 Task: Find connections with filter location Salta with filter topic #Socialmediaadvertisingwith filter profile language German with filter current company FIS with filter school HKBK College of Engineering with filter industry Plastics and Rubber Product Manufacturing with filter service category Strategic Planning with filter keywords title Professor
Action: Mouse moved to (598, 124)
Screenshot: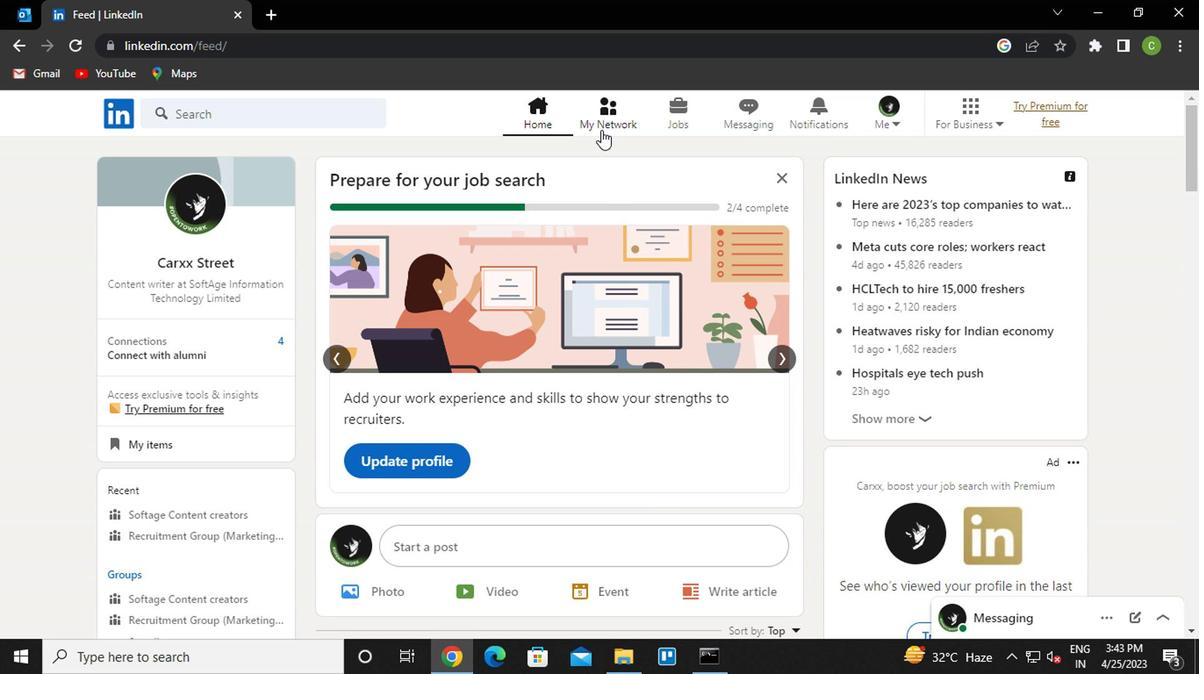 
Action: Mouse pressed left at (598, 124)
Screenshot: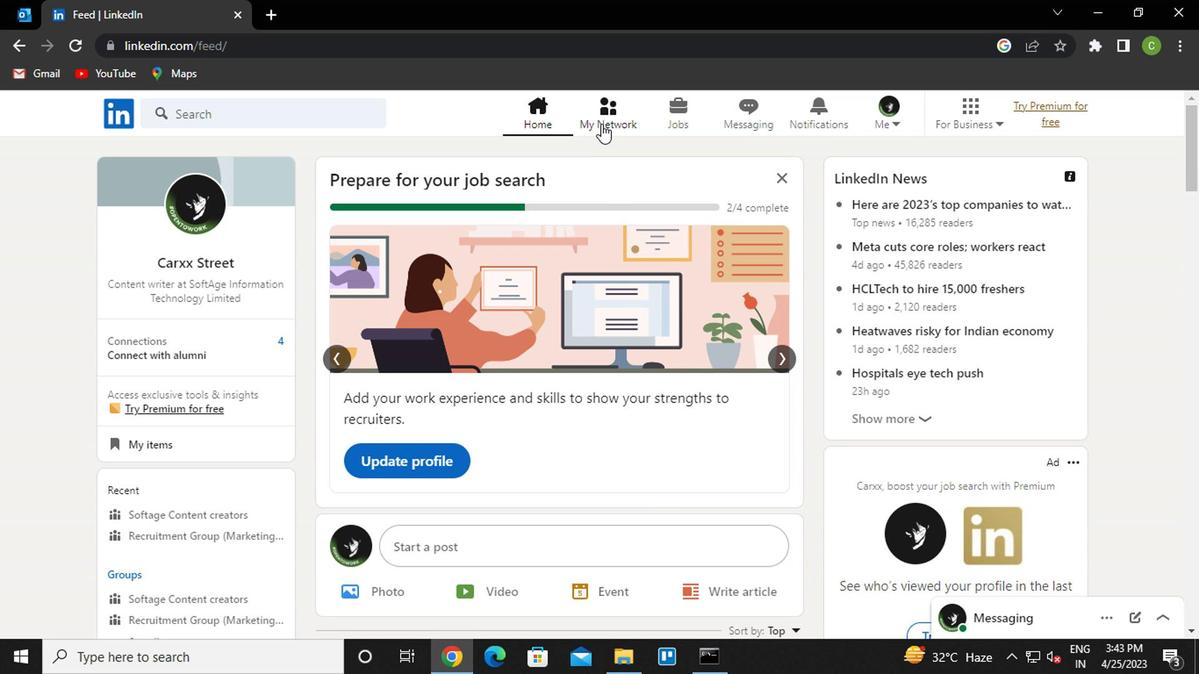 
Action: Mouse moved to (614, 113)
Screenshot: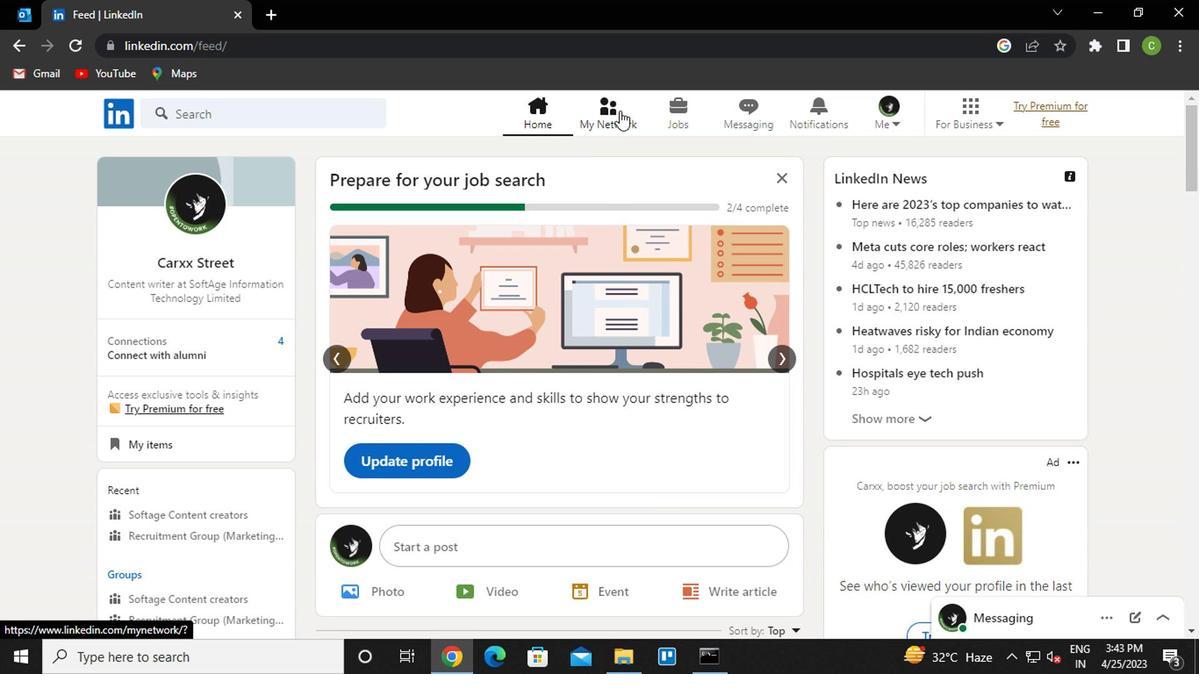 
Action: Mouse pressed left at (614, 113)
Screenshot: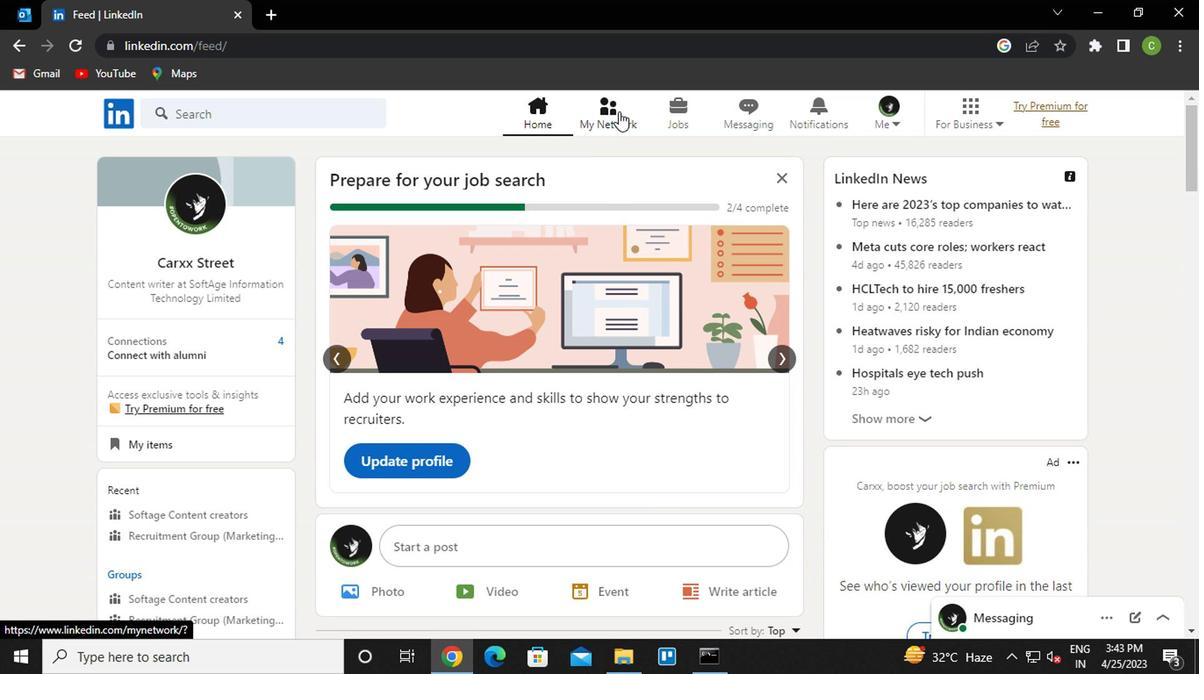 
Action: Mouse moved to (284, 224)
Screenshot: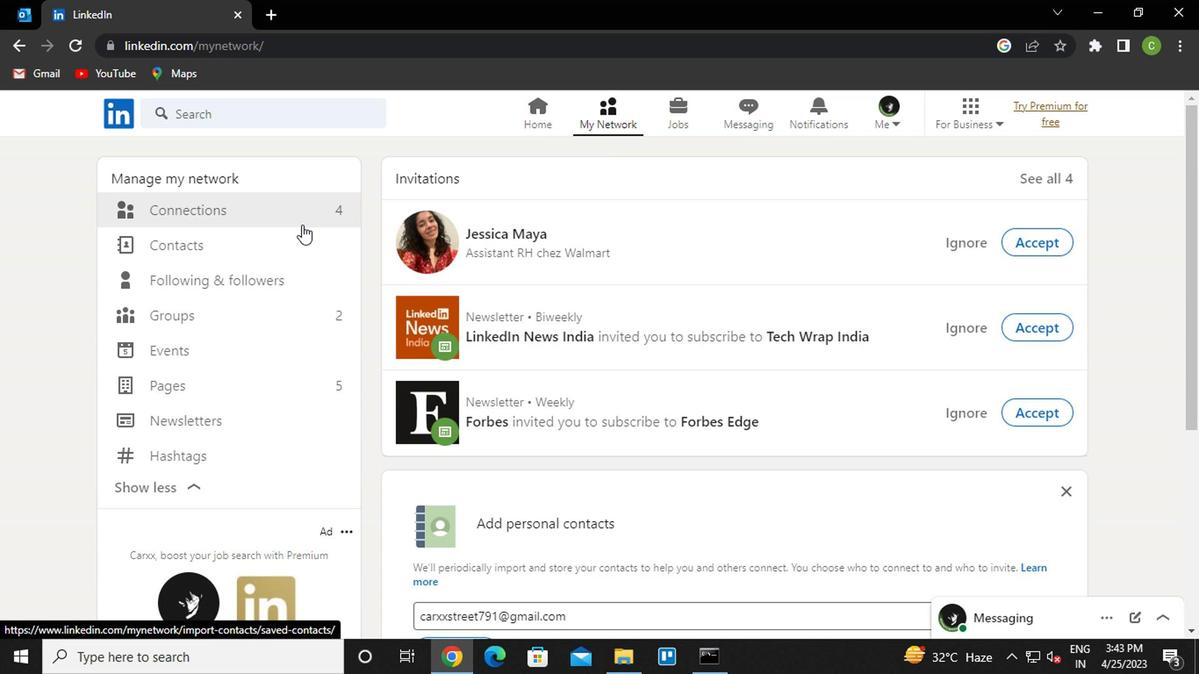 
Action: Mouse pressed left at (284, 224)
Screenshot: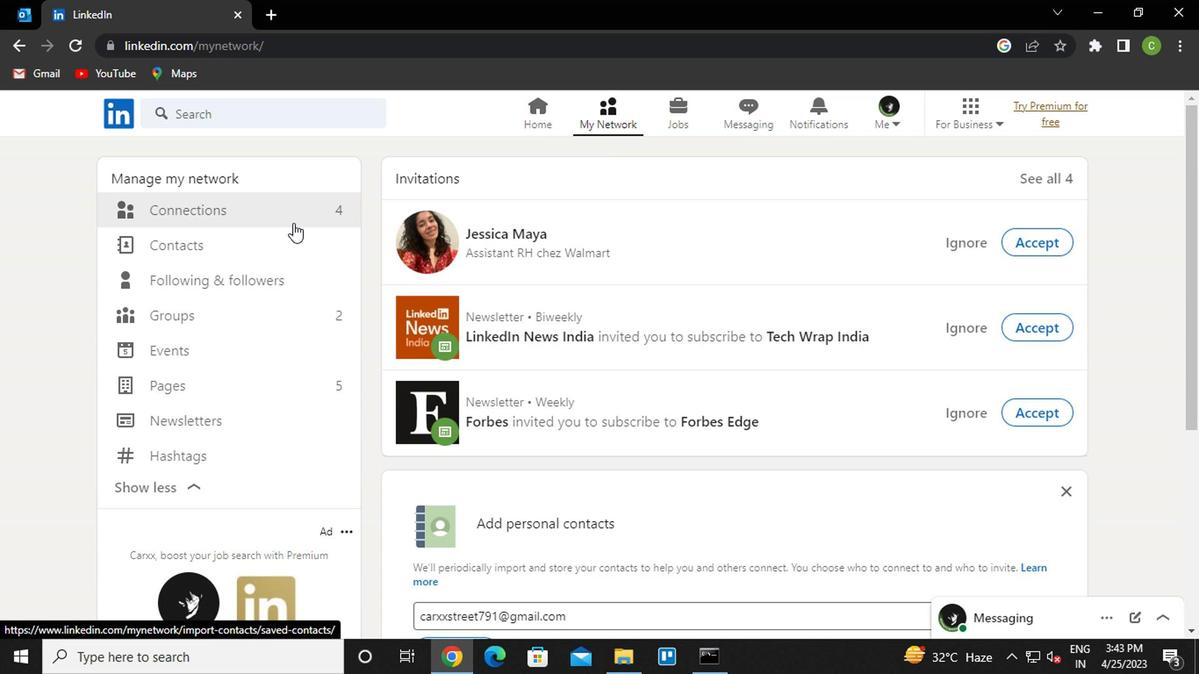 
Action: Mouse moved to (244, 209)
Screenshot: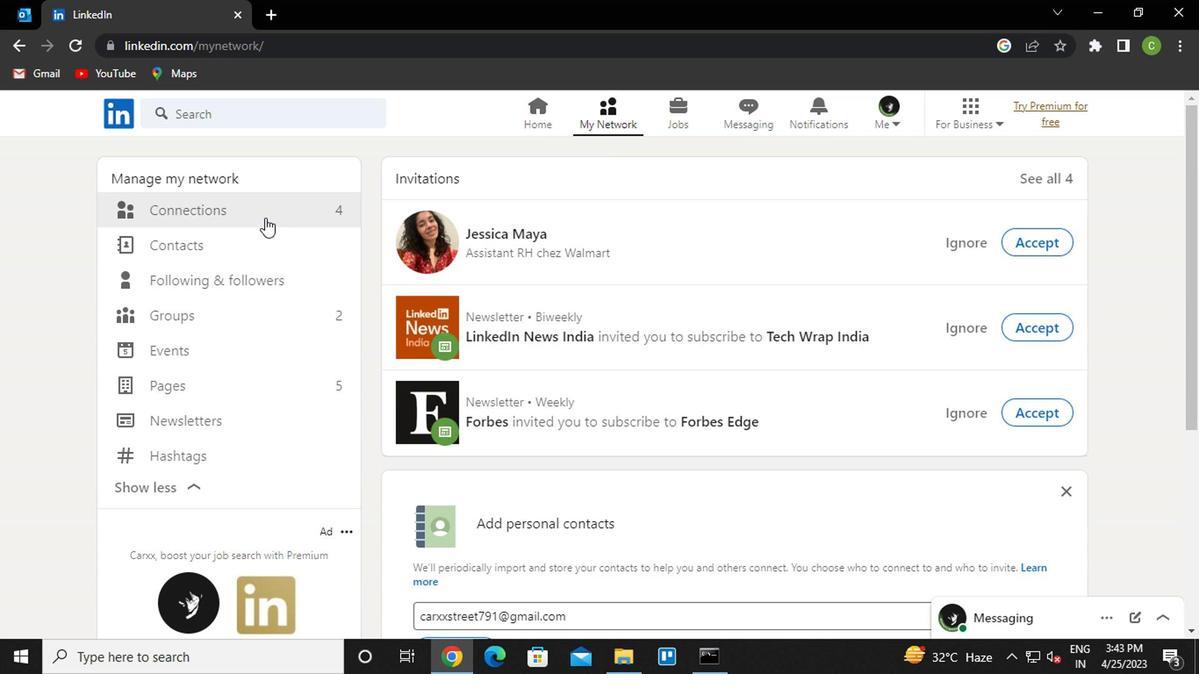
Action: Mouse pressed left at (244, 209)
Screenshot: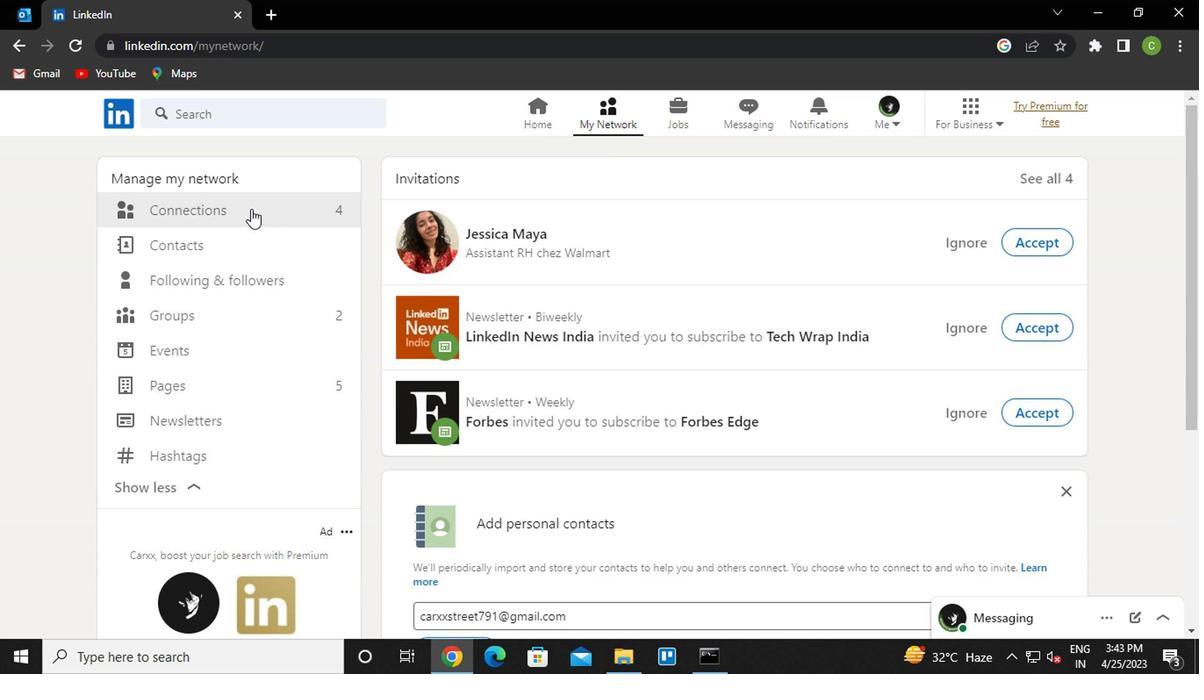 
Action: Mouse moved to (749, 210)
Screenshot: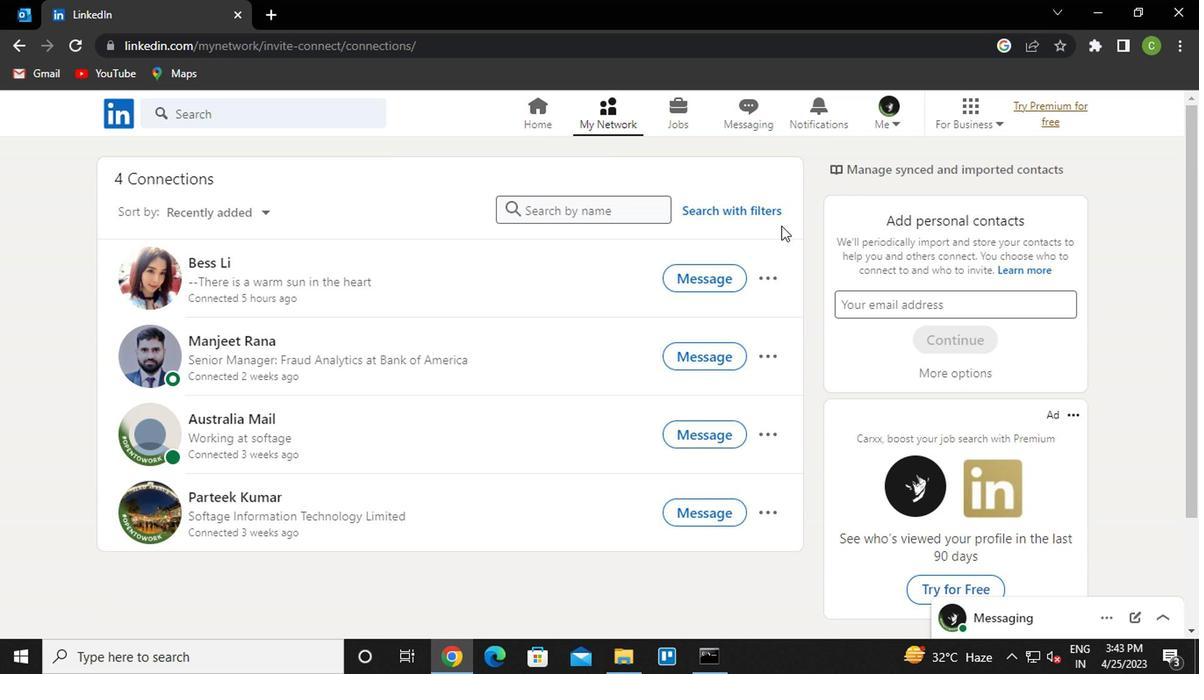 
Action: Mouse pressed left at (749, 210)
Screenshot: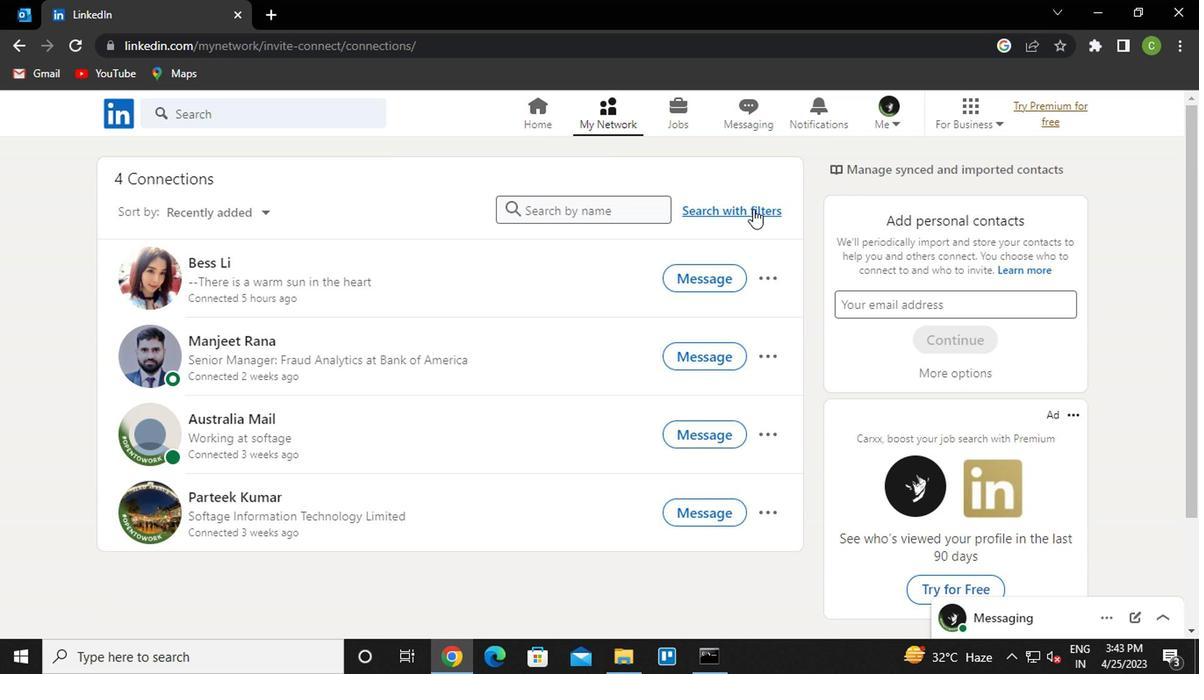 
Action: Mouse moved to (584, 163)
Screenshot: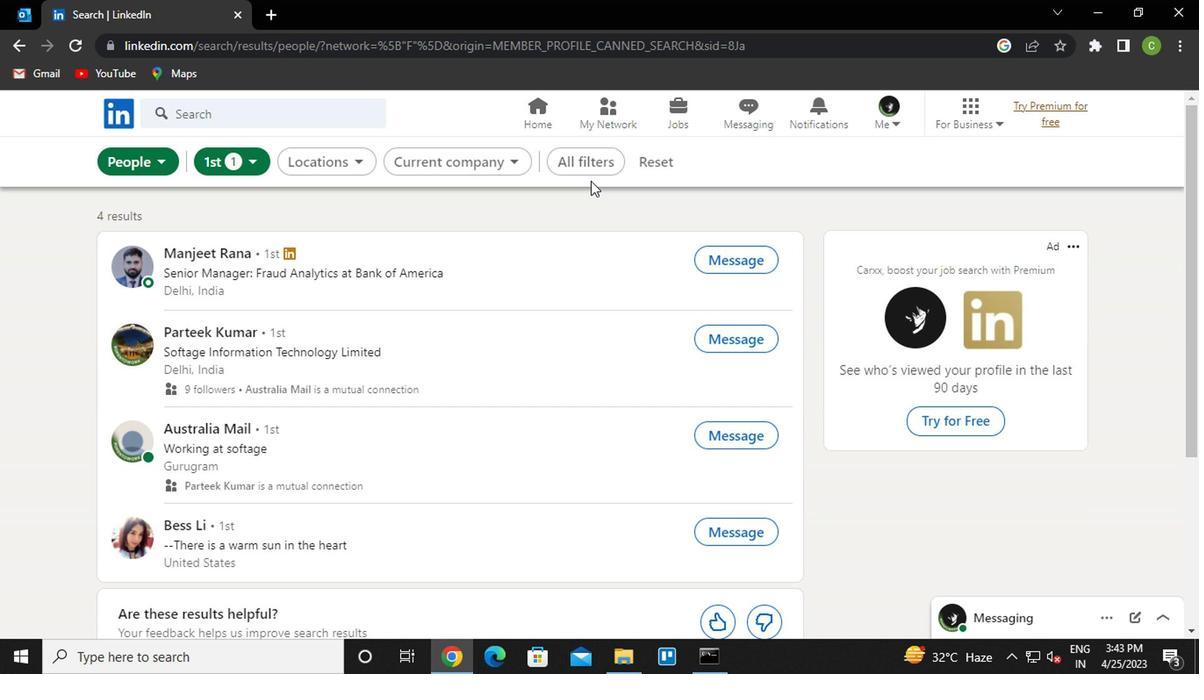 
Action: Mouse pressed left at (584, 163)
Screenshot: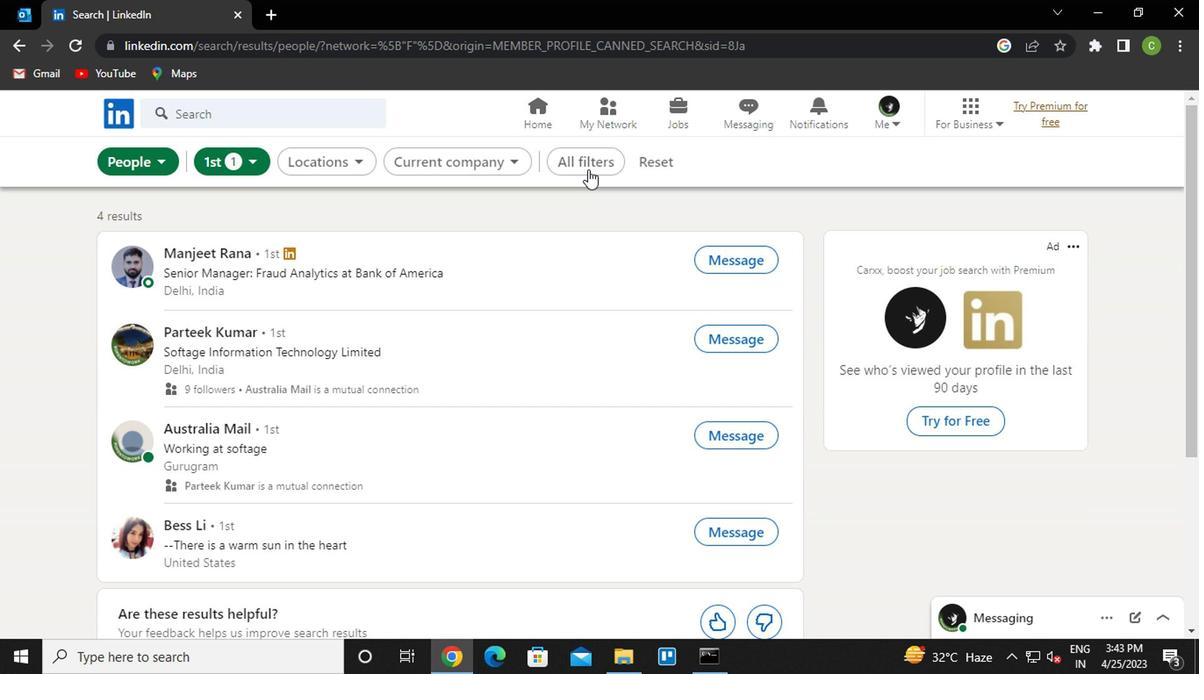 
Action: Mouse moved to (842, 376)
Screenshot: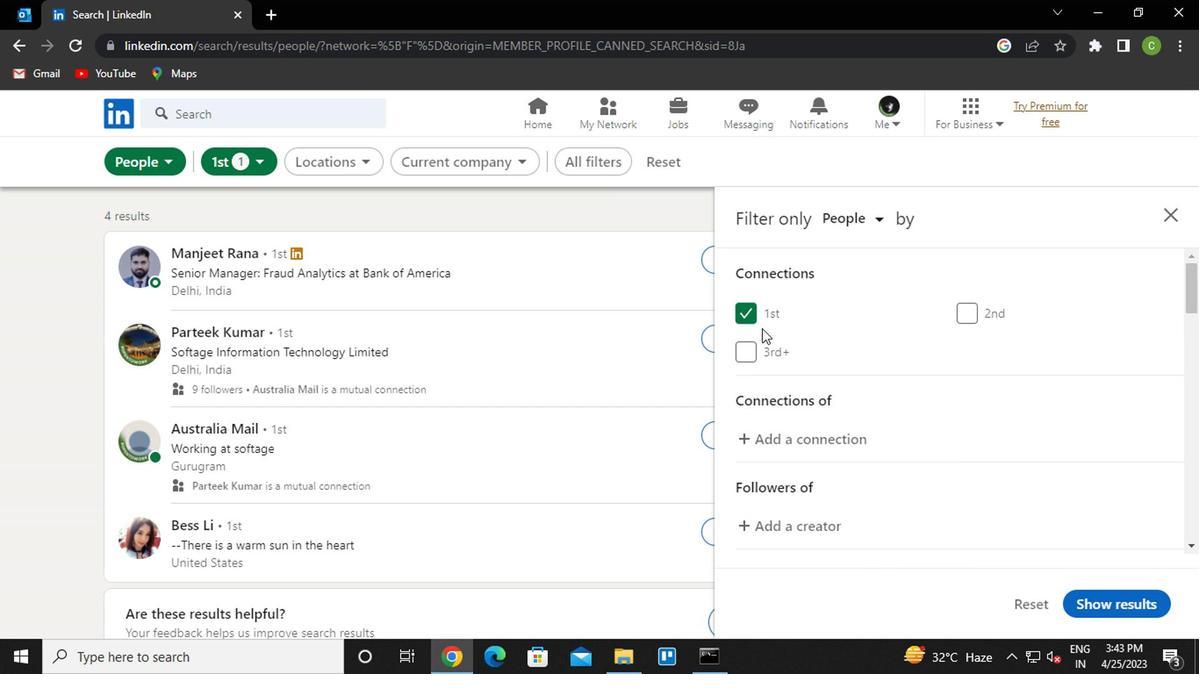 
Action: Mouse scrolled (842, 374) with delta (0, -1)
Screenshot: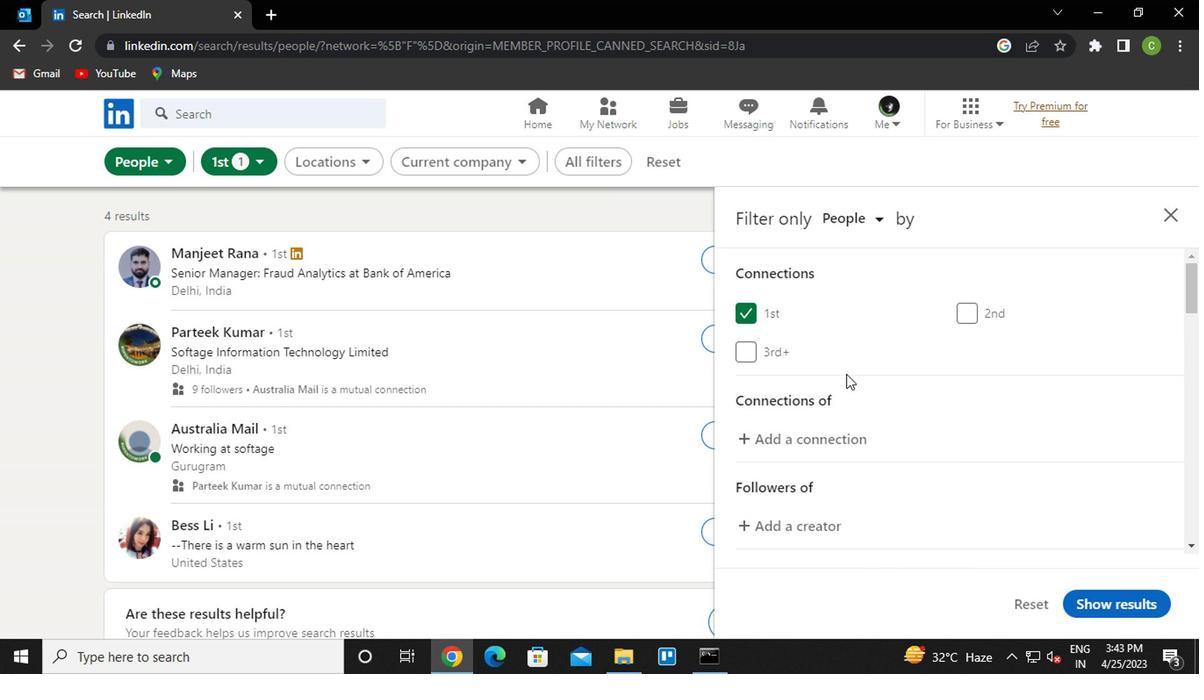 
Action: Mouse scrolled (842, 374) with delta (0, -1)
Screenshot: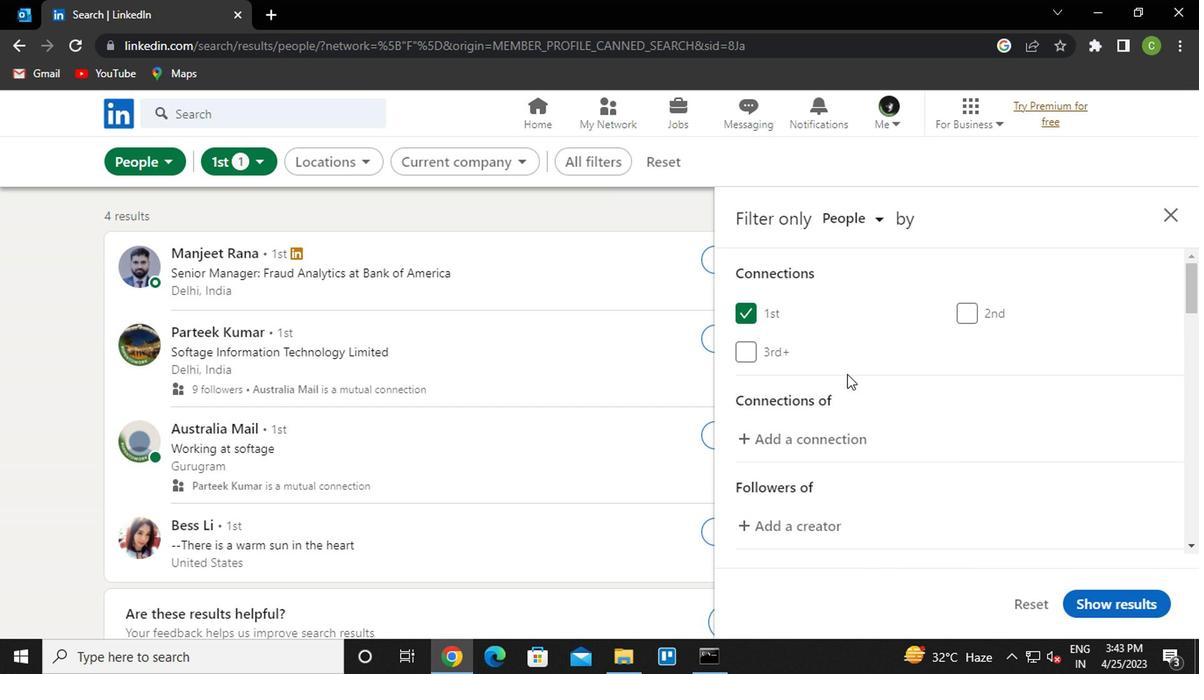 
Action: Mouse moved to (1007, 522)
Screenshot: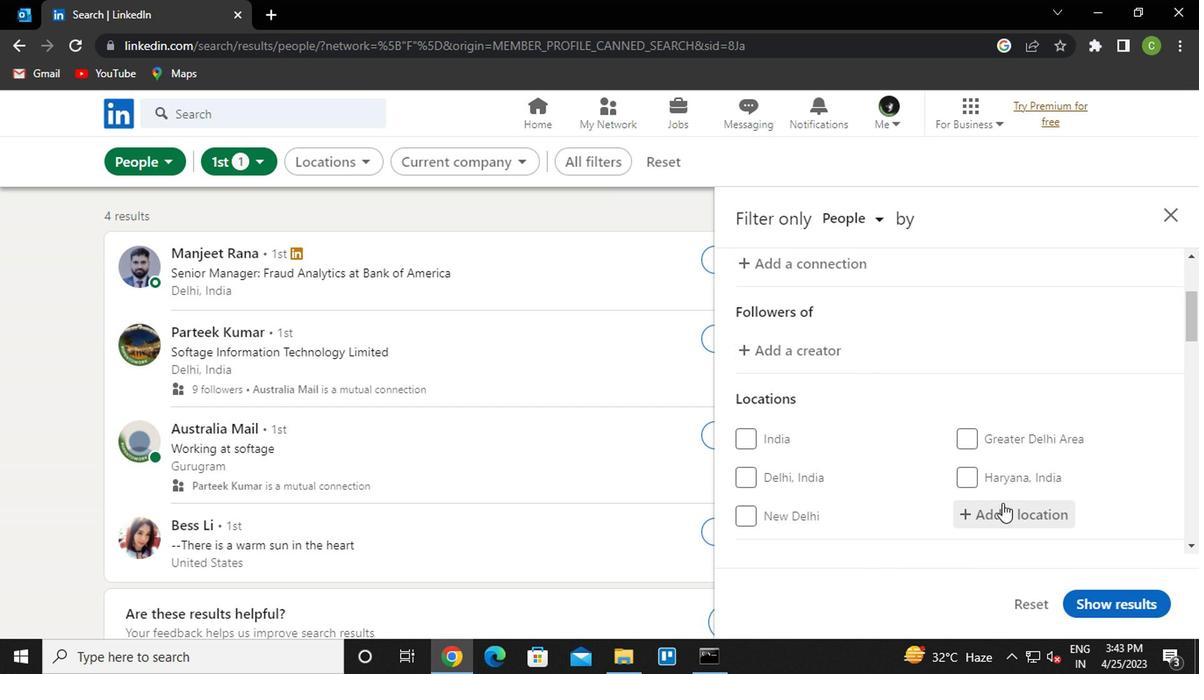 
Action: Mouse pressed left at (1007, 522)
Screenshot: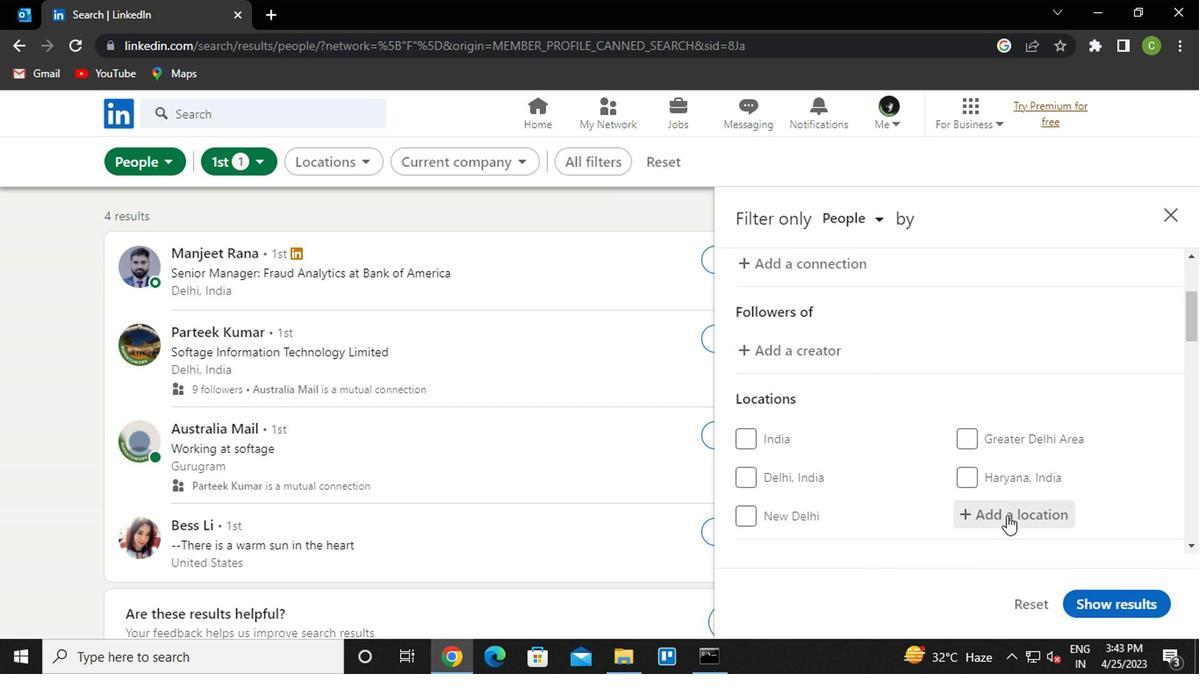 
Action: Mouse moved to (996, 534)
Screenshot: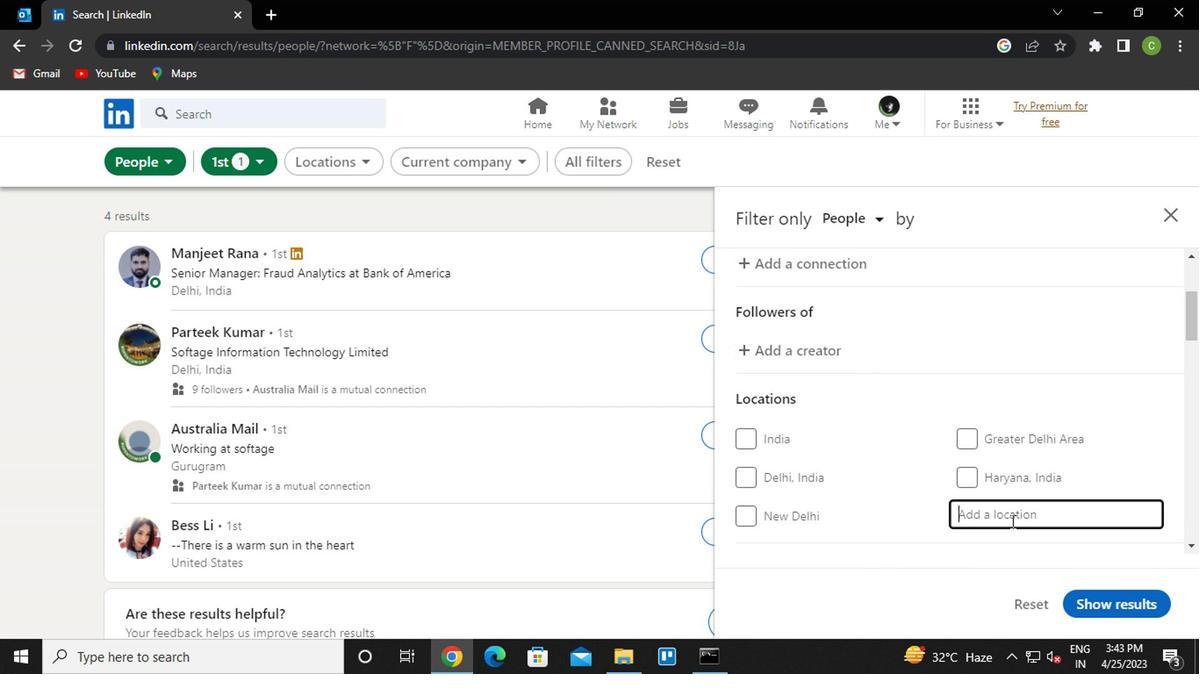 
Action: Key pressed <Key.caps_lock><Key.caps_lock>s<Key.caps_lock>alta<Key.down><Key.enter>
Screenshot: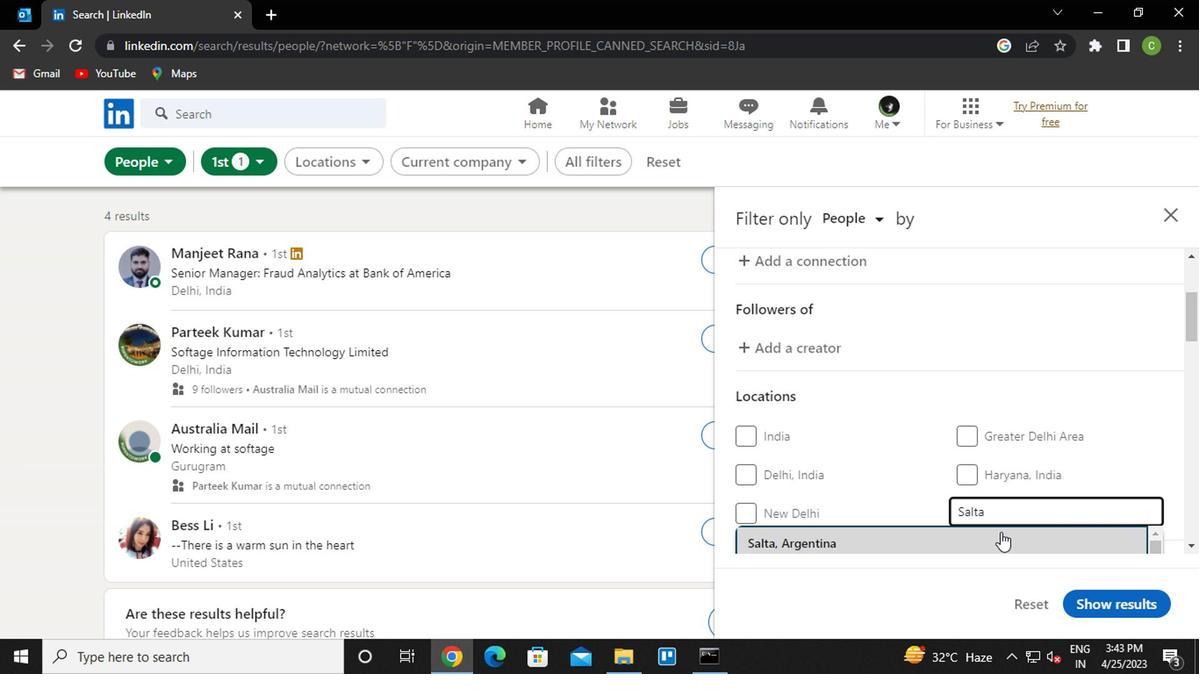 
Action: Mouse moved to (981, 514)
Screenshot: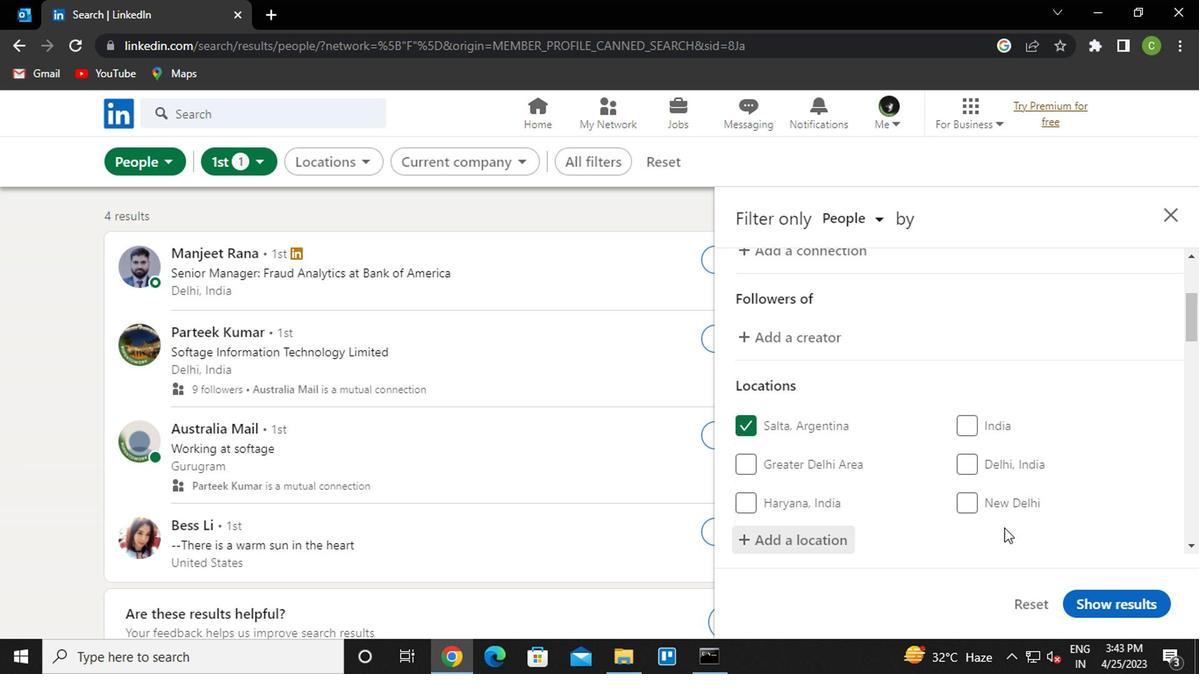 
Action: Mouse scrolled (981, 514) with delta (0, 0)
Screenshot: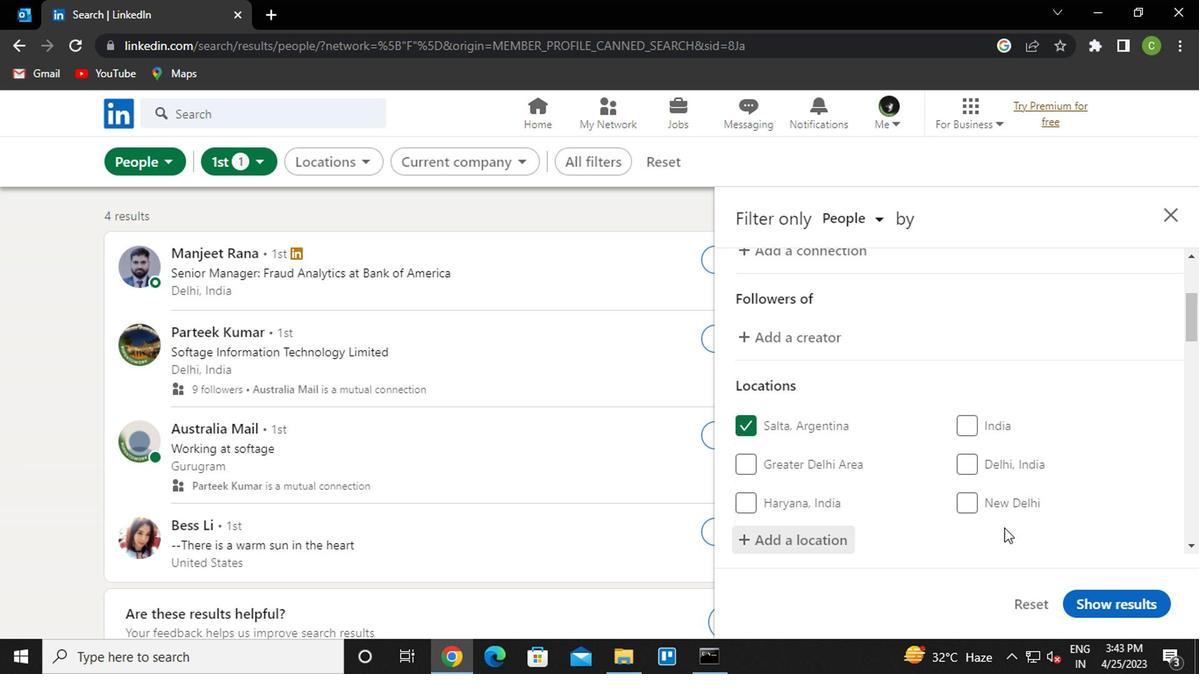 
Action: Mouse moved to (955, 484)
Screenshot: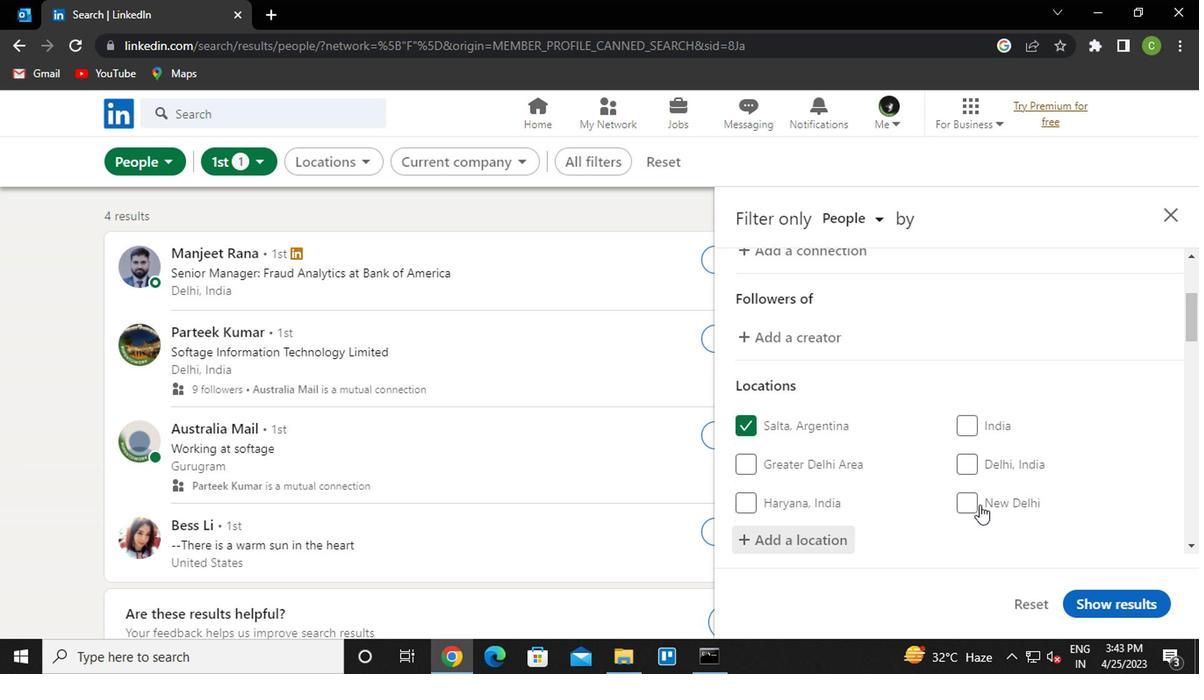 
Action: Mouse scrolled (955, 482) with delta (0, -1)
Screenshot: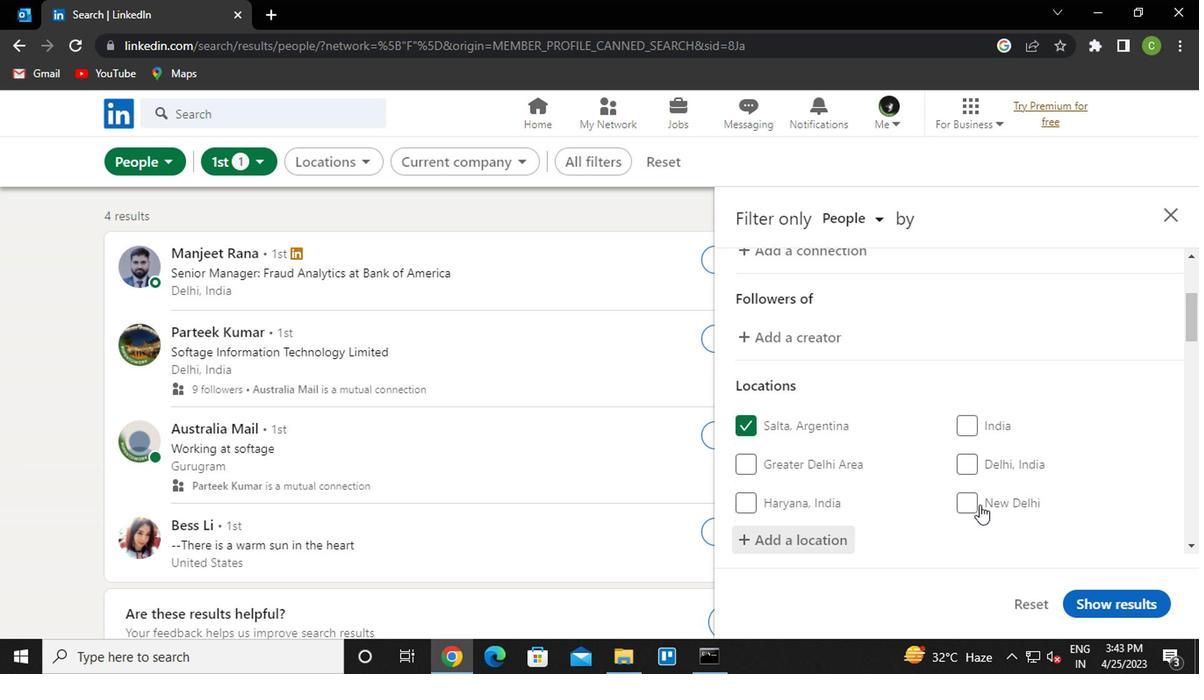 
Action: Mouse moved to (807, 448)
Screenshot: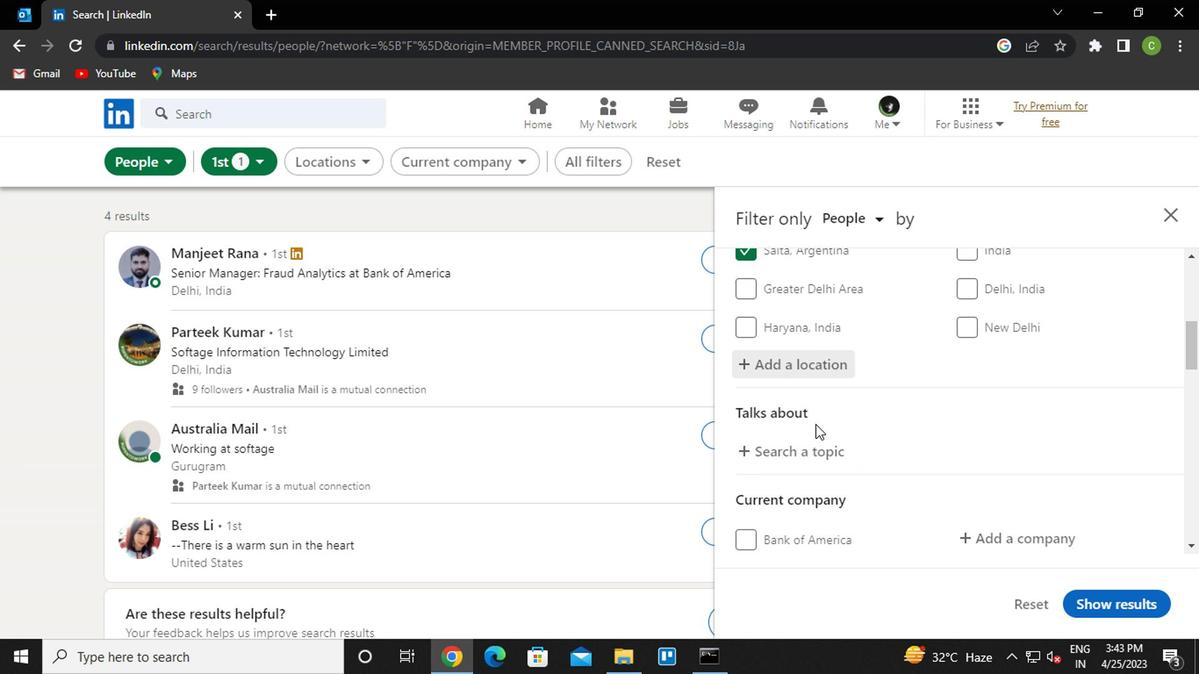 
Action: Mouse pressed left at (807, 448)
Screenshot: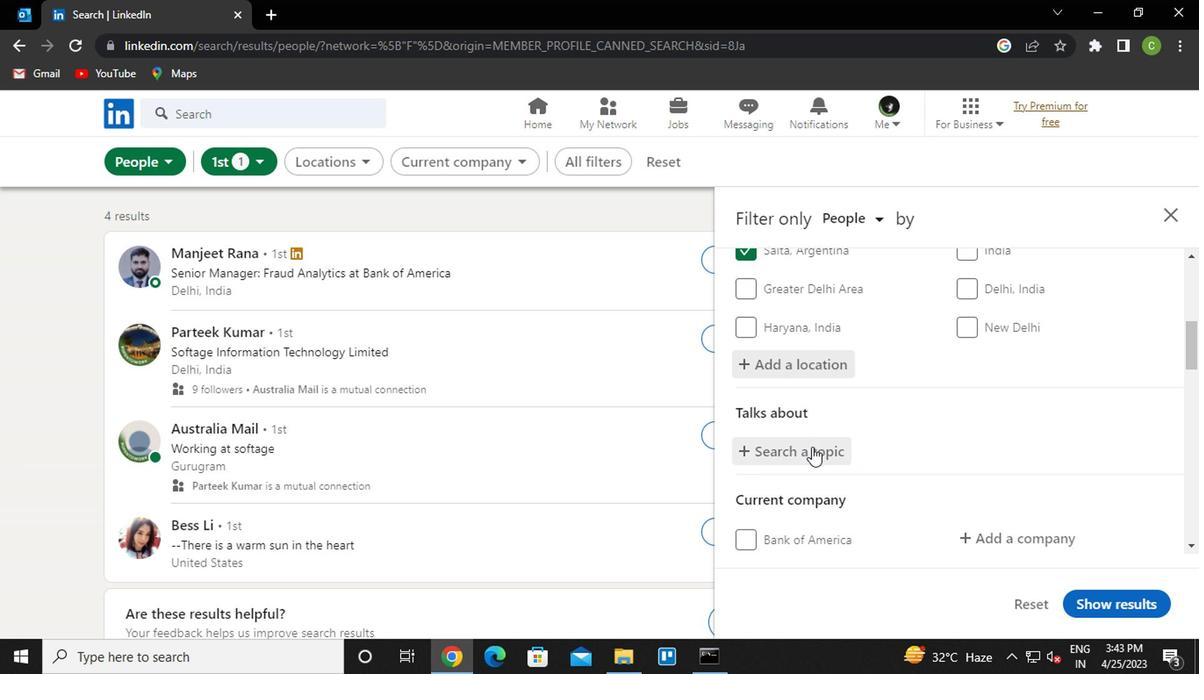 
Action: Mouse moved to (807, 449)
Screenshot: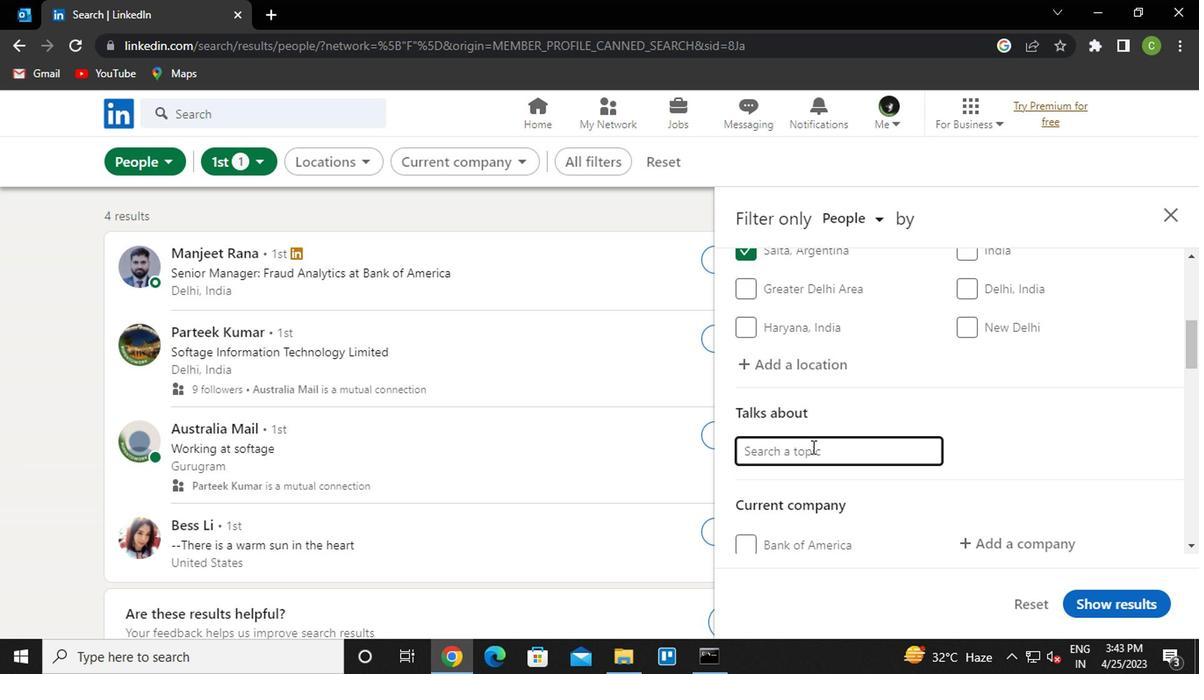 
Action: Key pressed <Key.shift>#SOCIAL<Key.space><Key.backspace>MEDIA<Key.space><Key.backspace>ADVERTISING
Screenshot: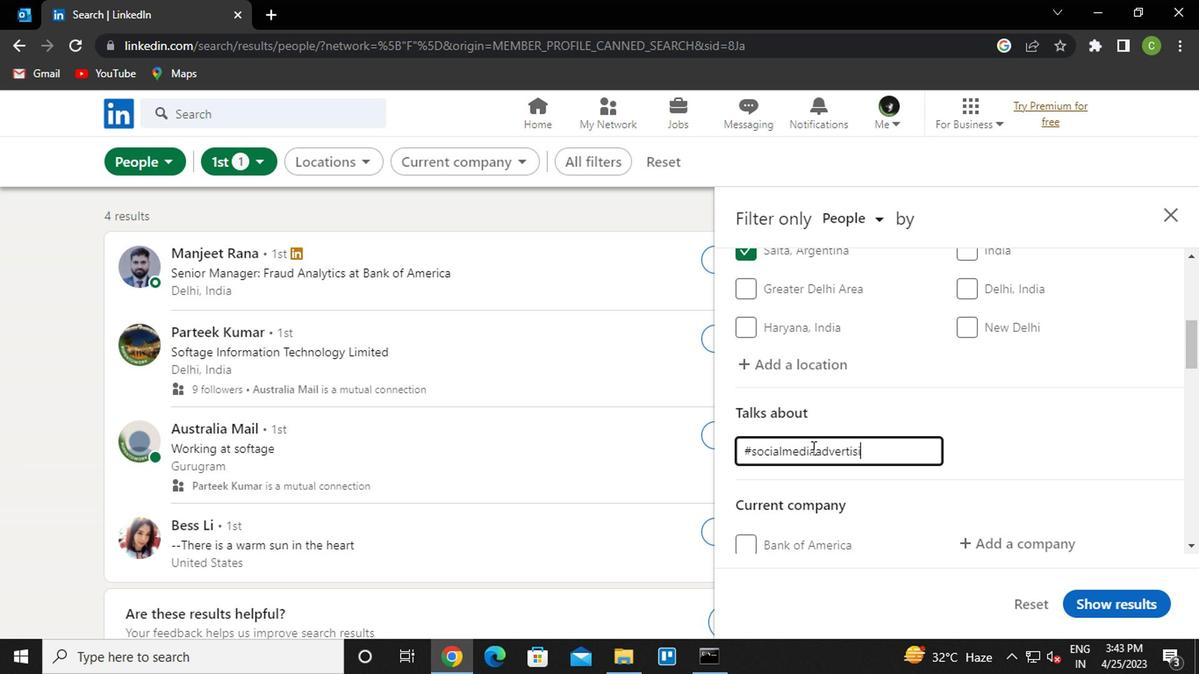 
Action: Mouse moved to (799, 456)
Screenshot: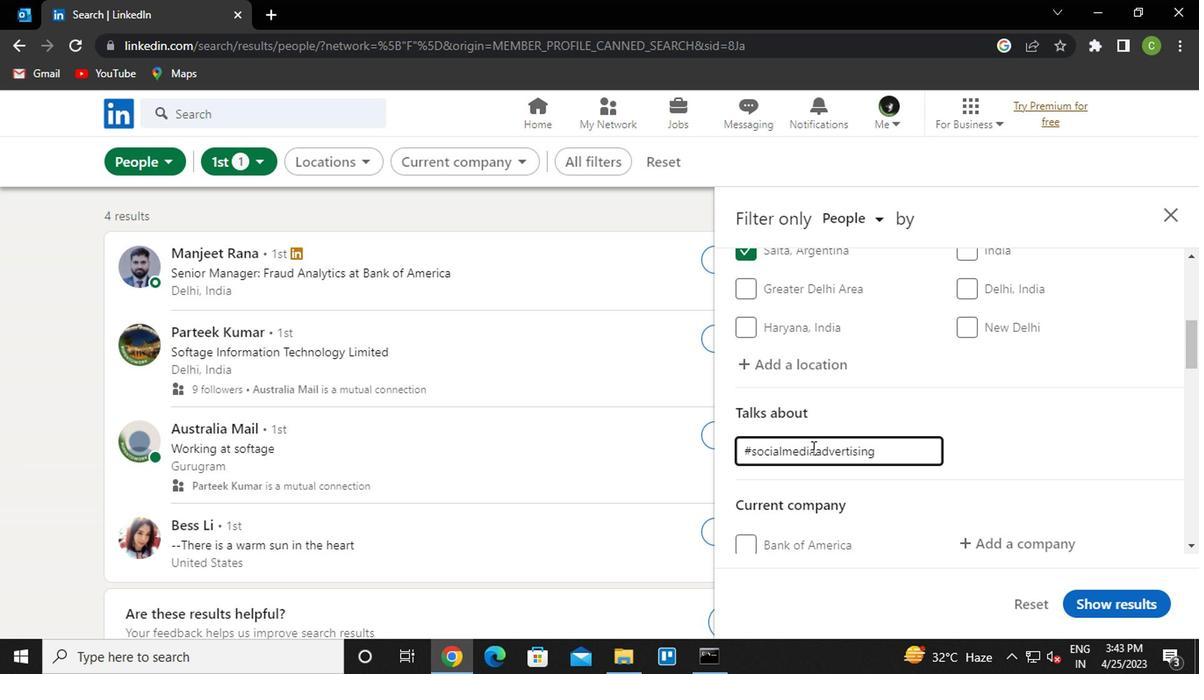 
Action: Mouse scrolled (799, 454) with delta (0, -1)
Screenshot: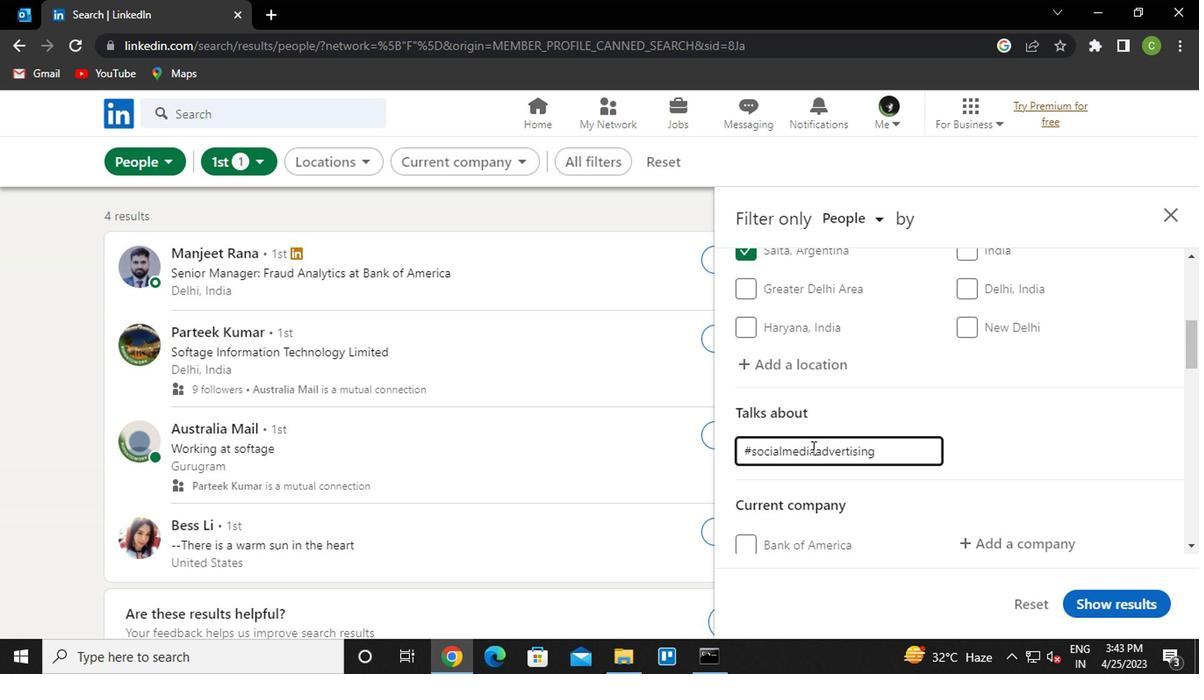 
Action: Mouse scrolled (799, 454) with delta (0, -1)
Screenshot: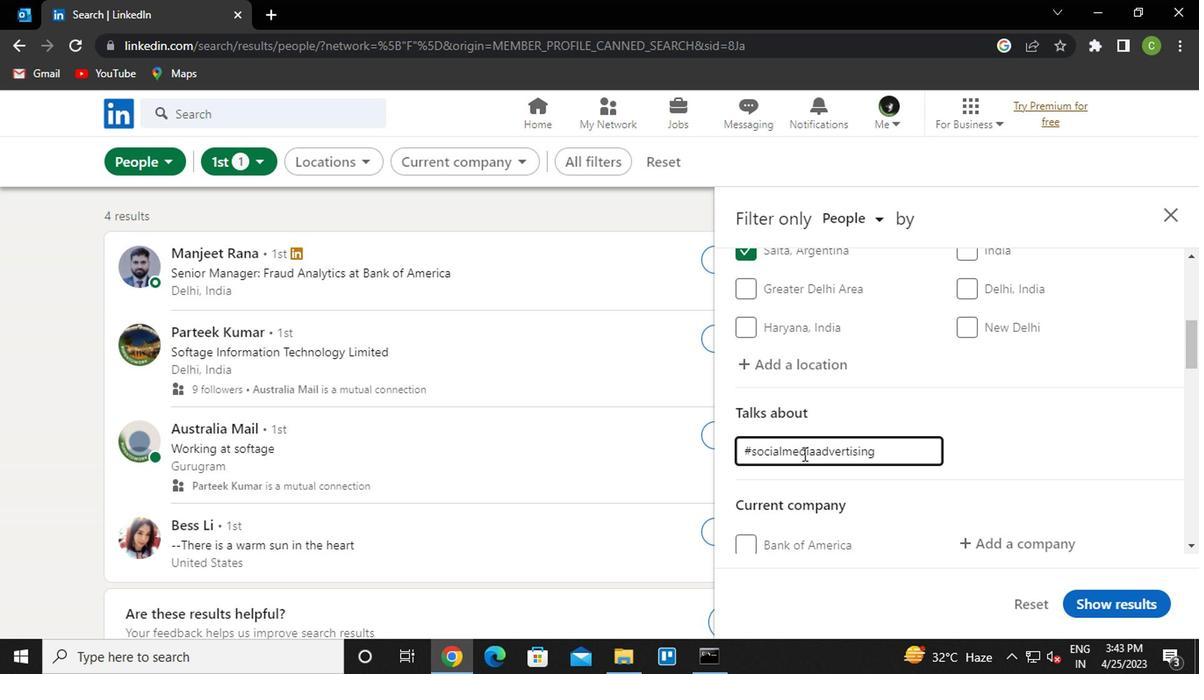 
Action: Mouse moved to (1005, 365)
Screenshot: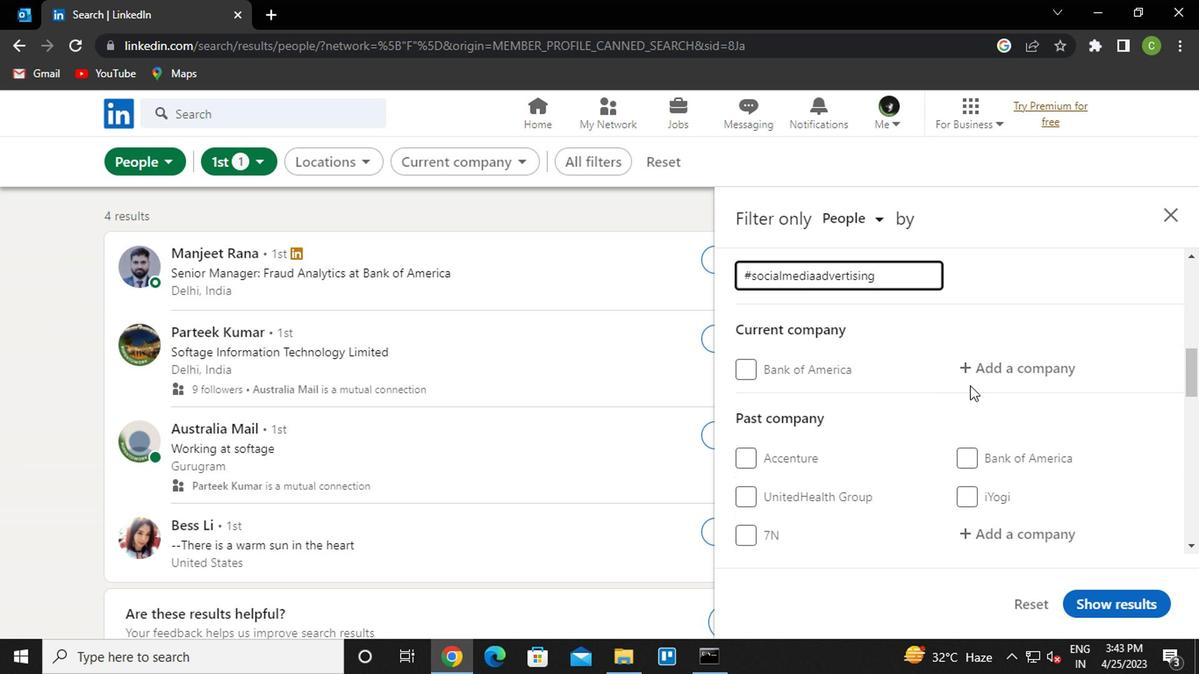 
Action: Mouse pressed left at (1005, 365)
Screenshot: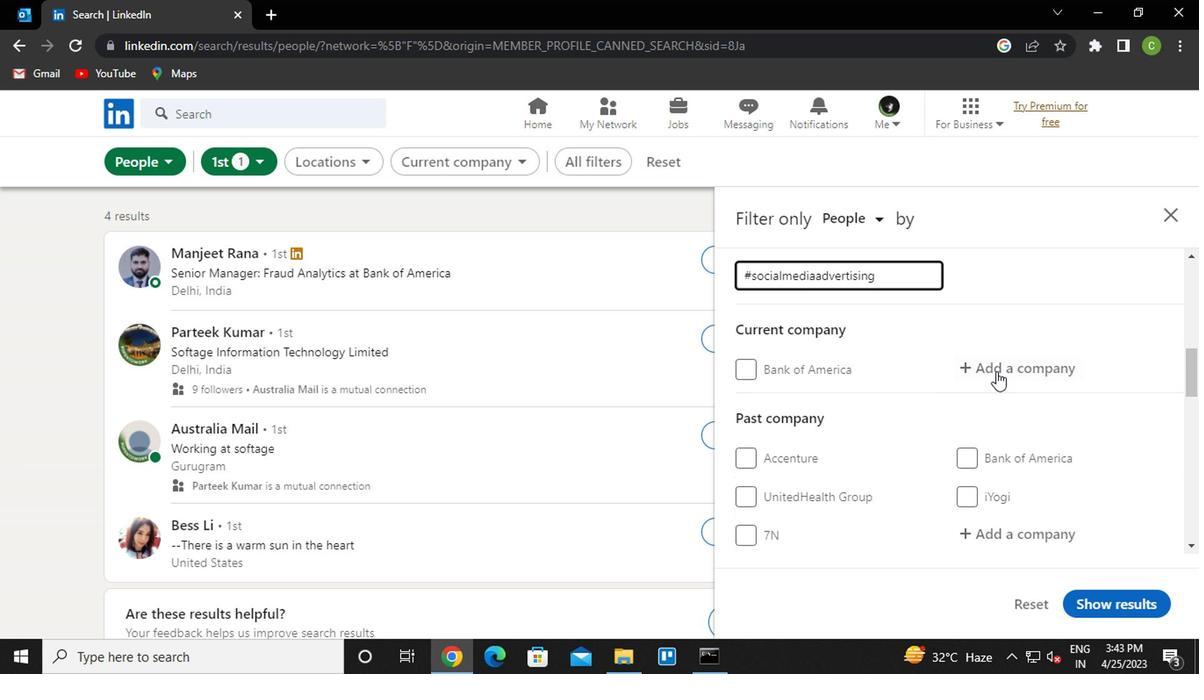 
Action: Key pressed <Key.caps_lock>FIS<Key.down><Key.enter>
Screenshot: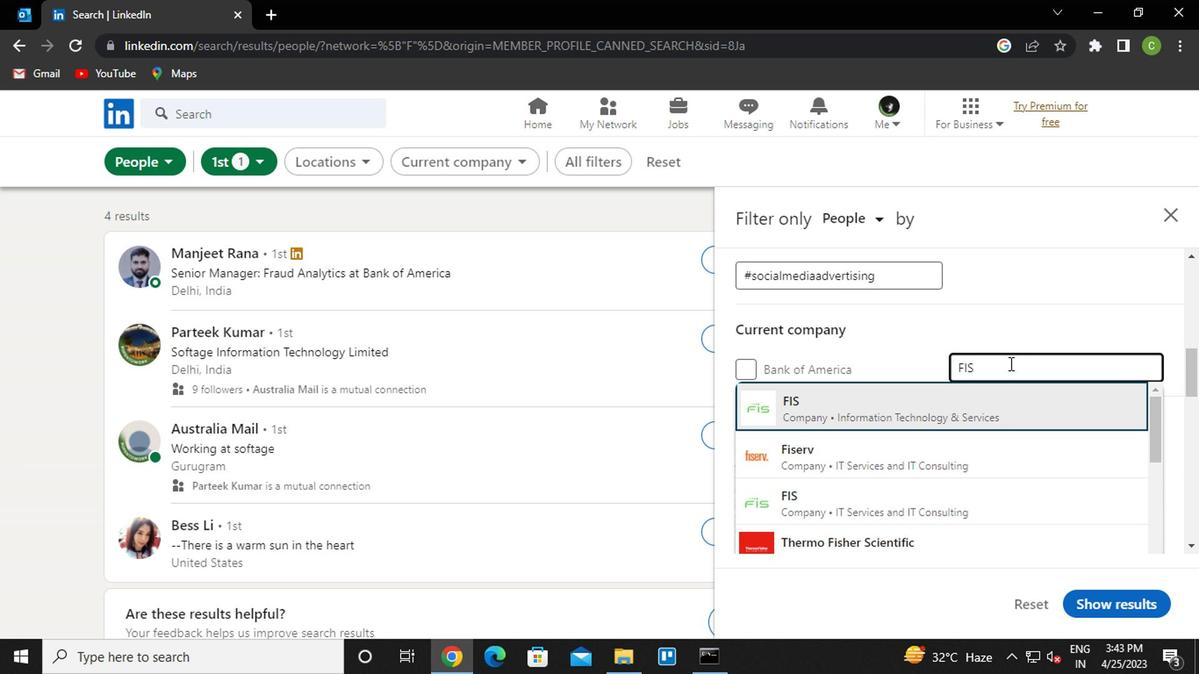 
Action: Mouse moved to (907, 435)
Screenshot: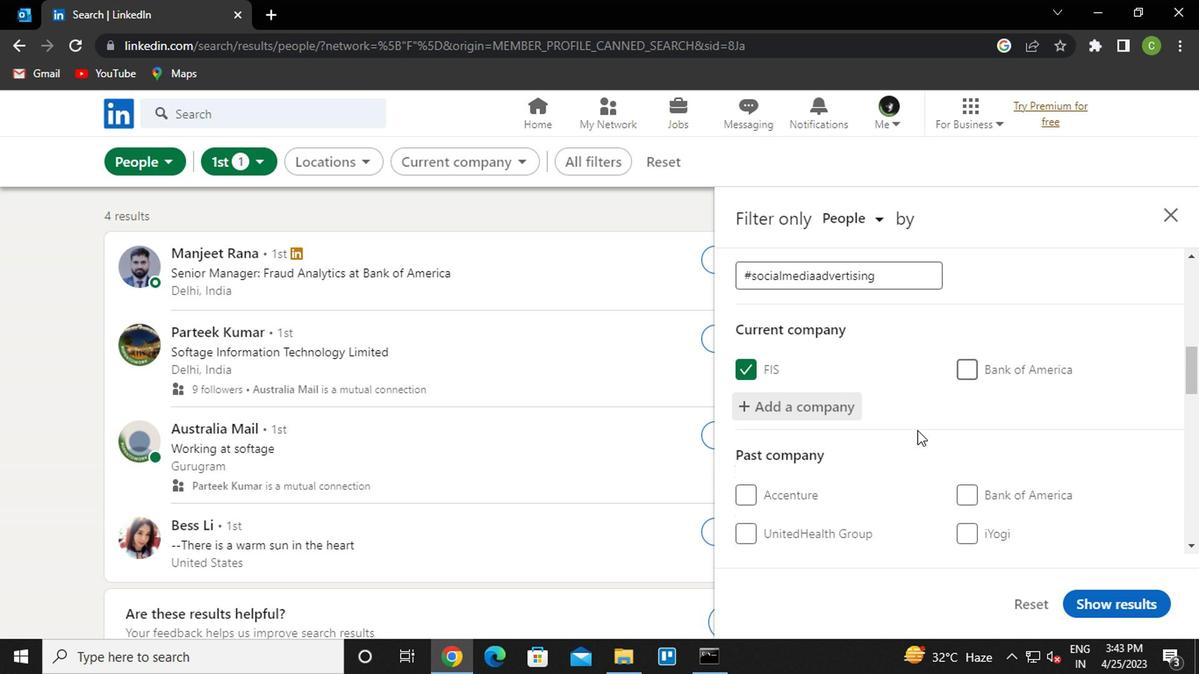 
Action: Mouse scrolled (907, 434) with delta (0, 0)
Screenshot: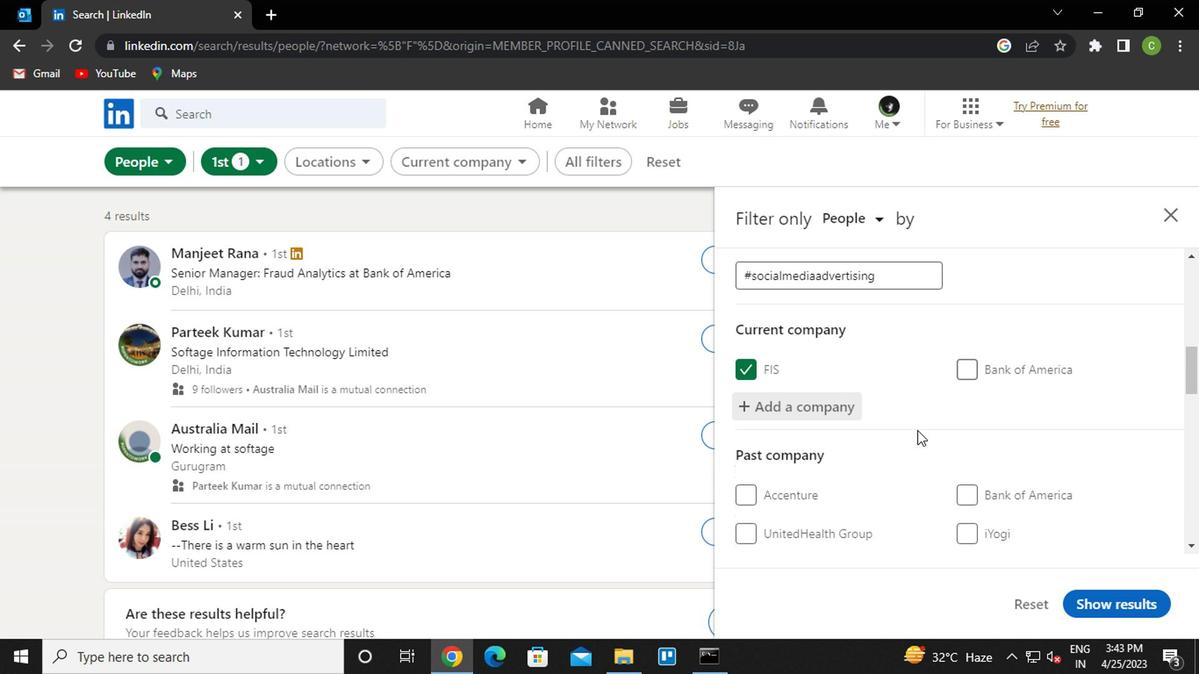
Action: Mouse scrolled (907, 434) with delta (0, 0)
Screenshot: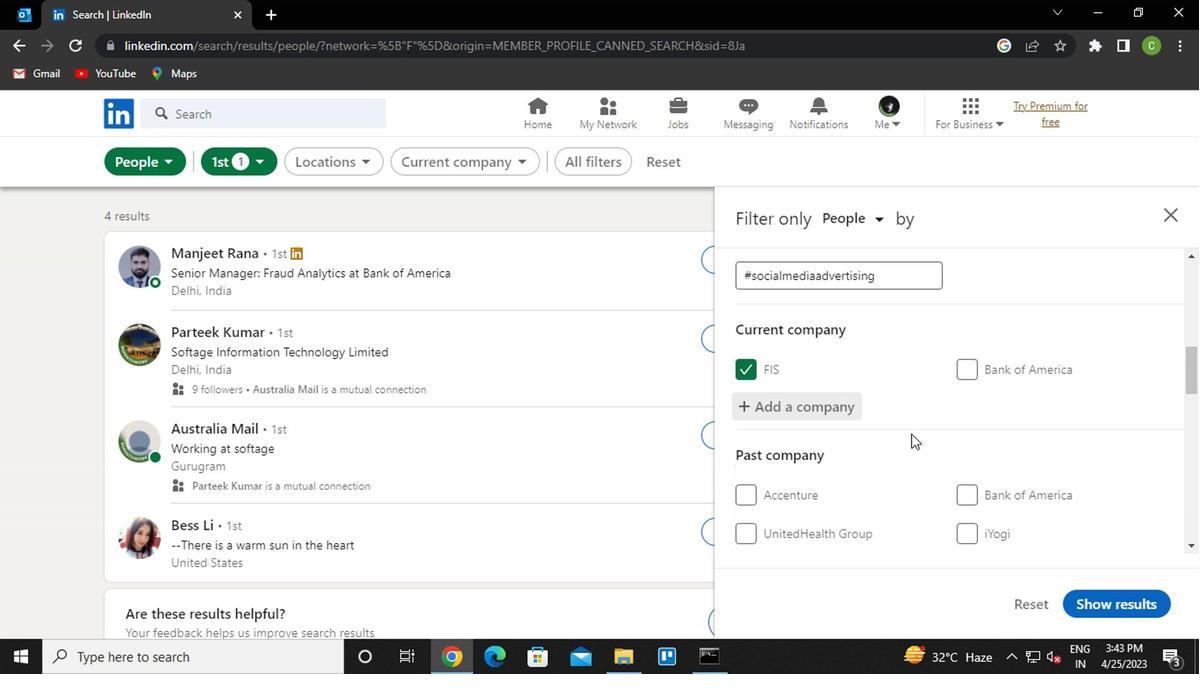
Action: Mouse moved to (907, 441)
Screenshot: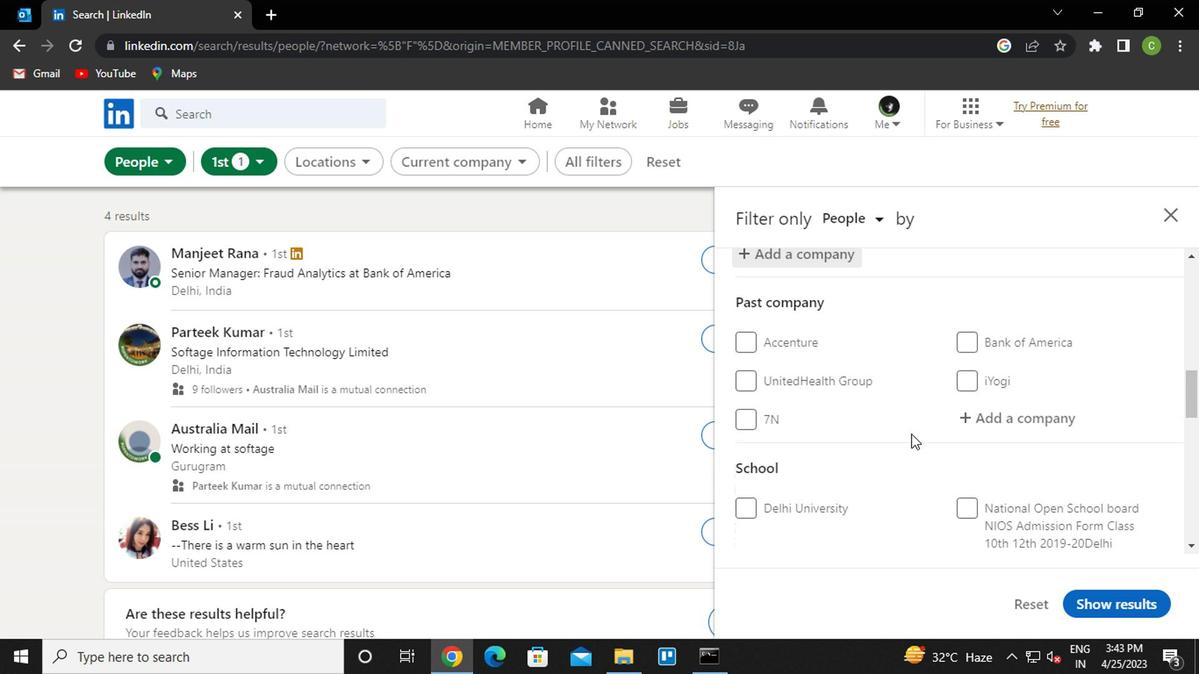 
Action: Mouse scrolled (907, 441) with delta (0, 0)
Screenshot: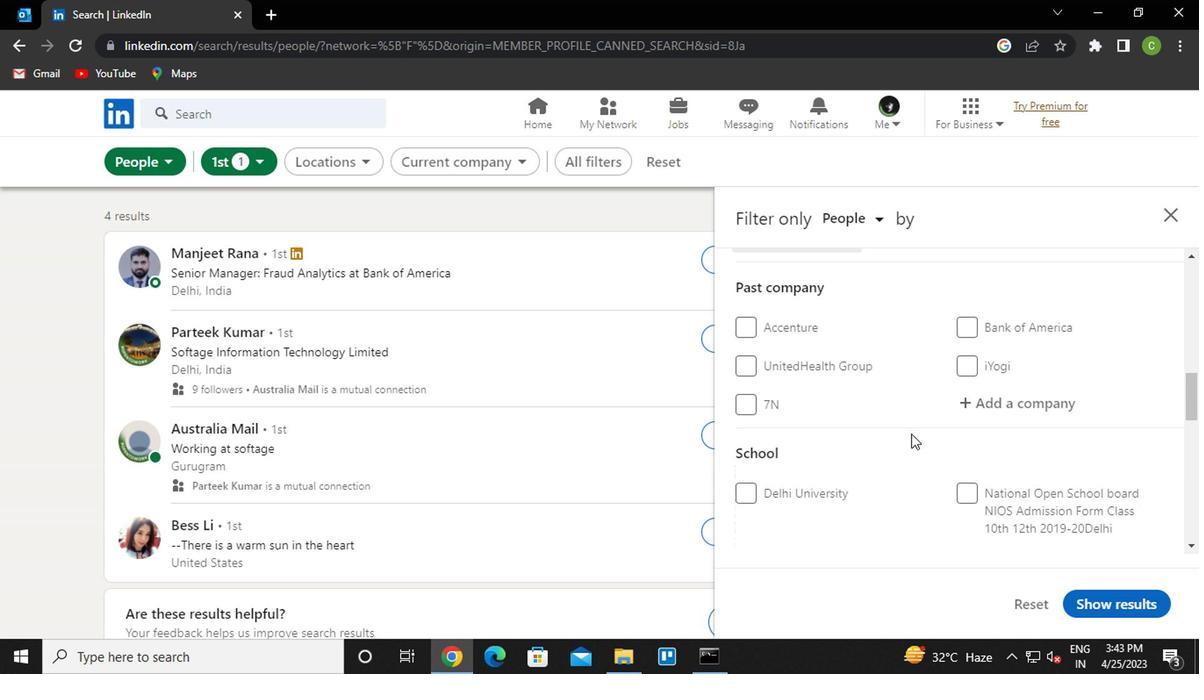 
Action: Mouse moved to (885, 477)
Screenshot: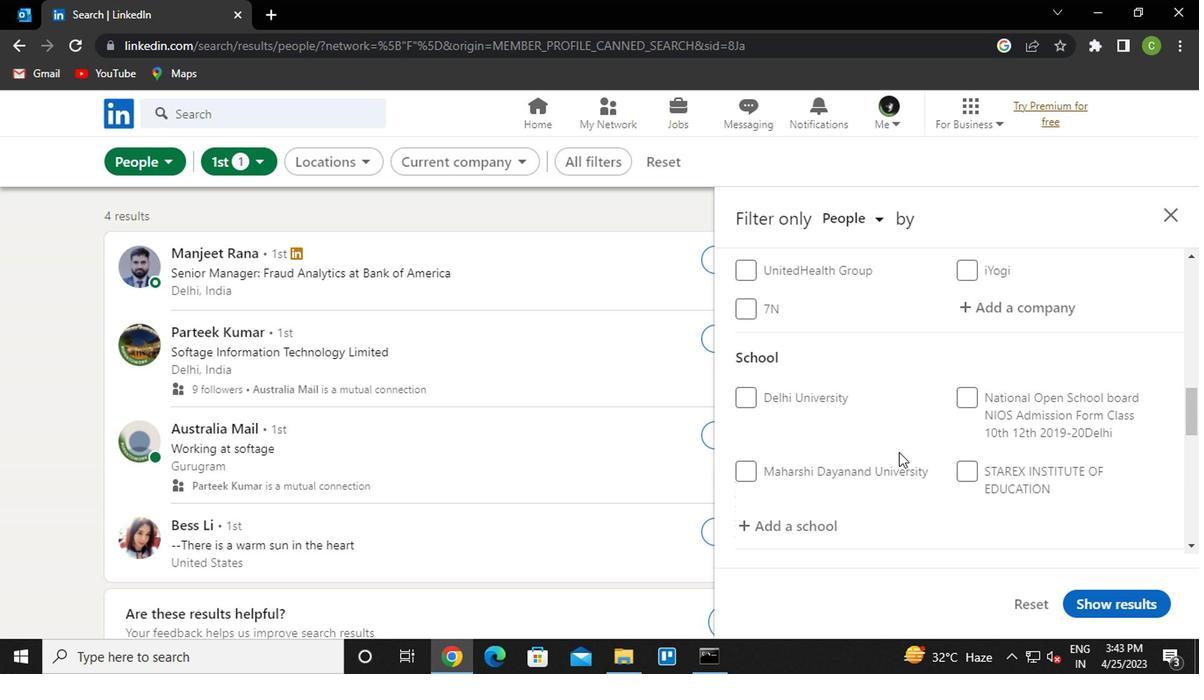 
Action: Mouse scrolled (885, 477) with delta (0, 0)
Screenshot: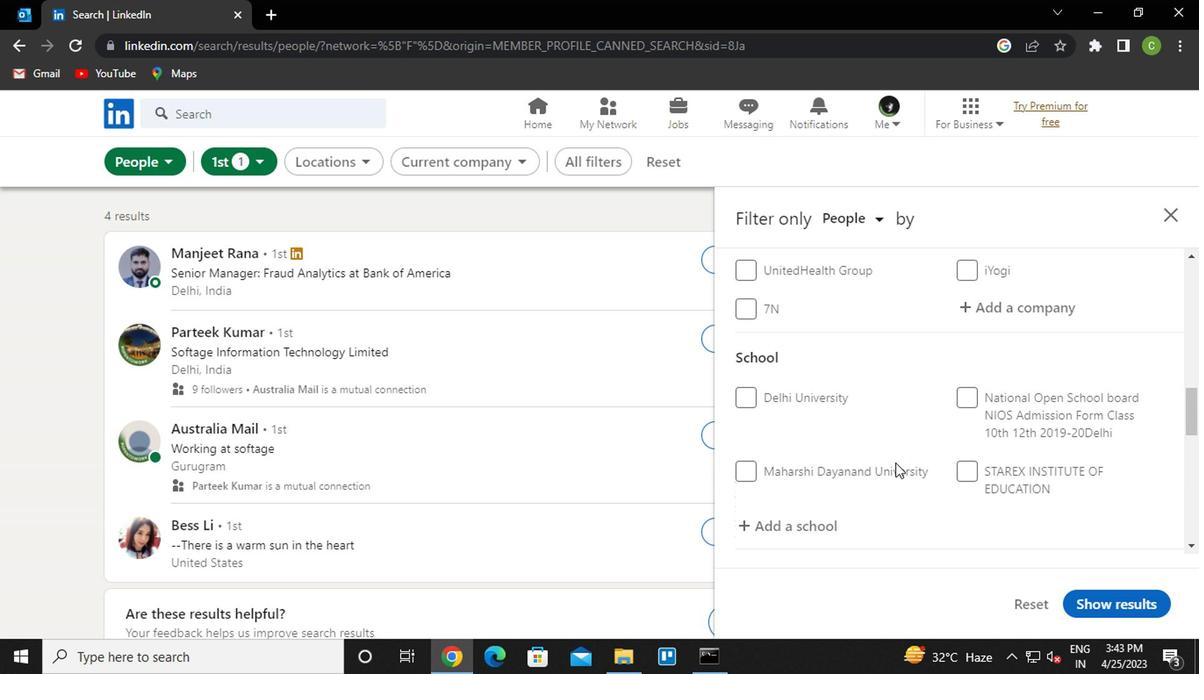 
Action: Mouse moved to (809, 438)
Screenshot: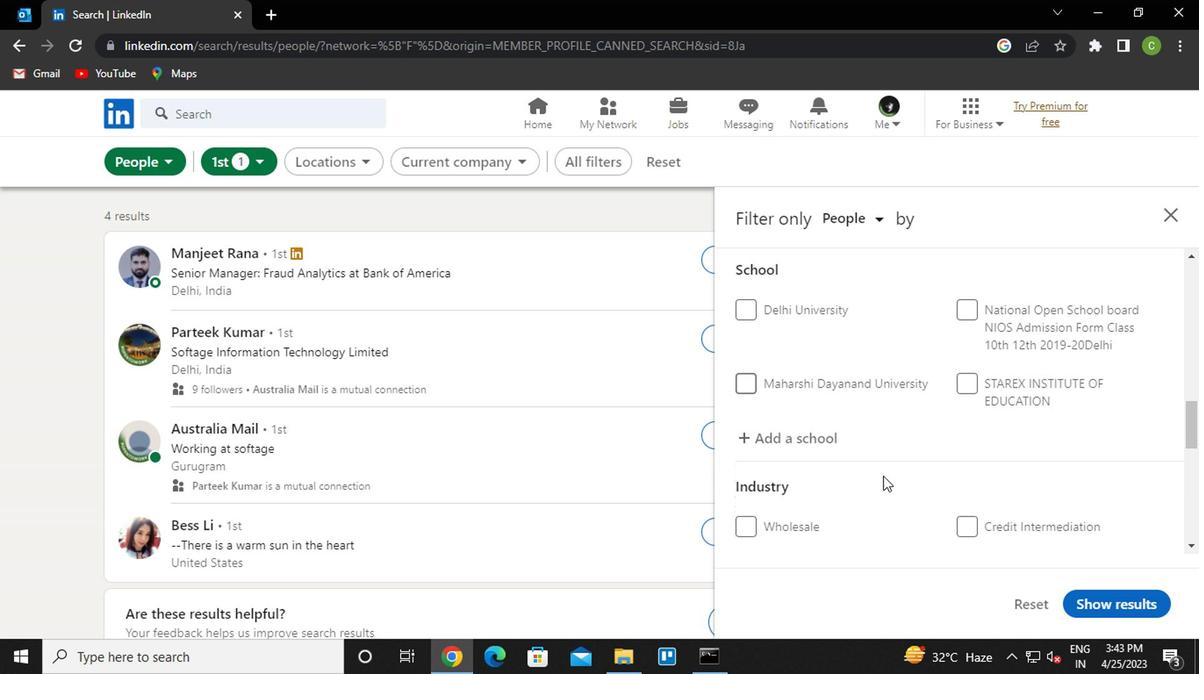 
Action: Mouse pressed left at (809, 438)
Screenshot: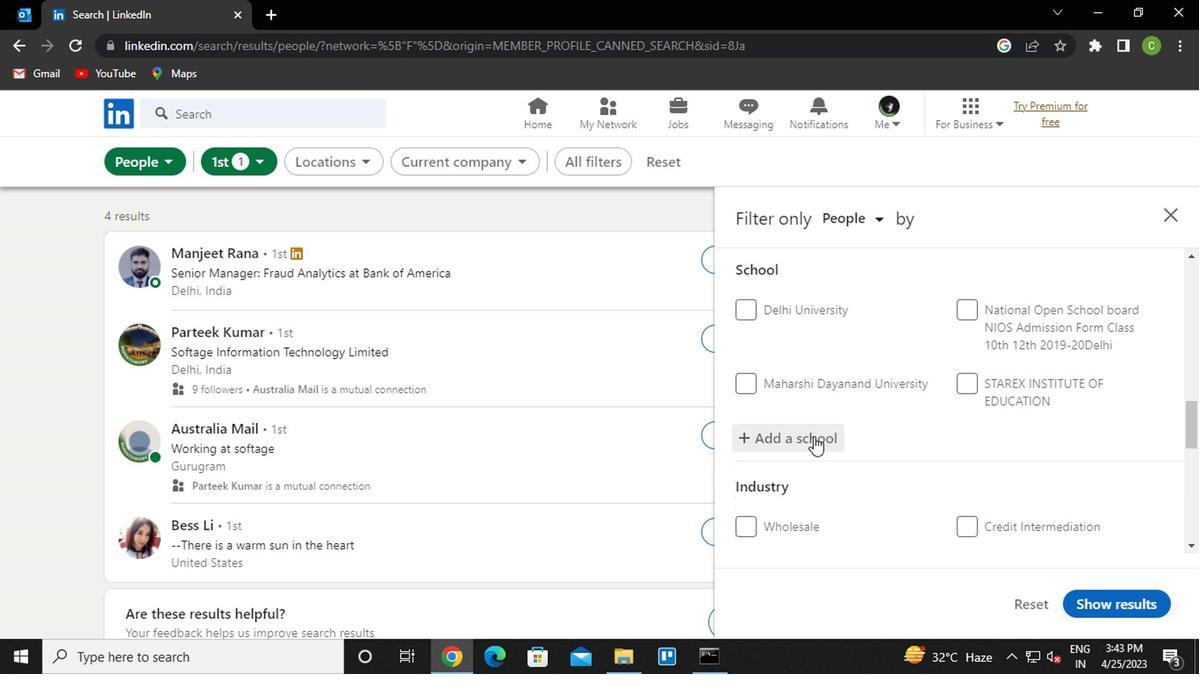 
Action: Mouse moved to (862, 428)
Screenshot: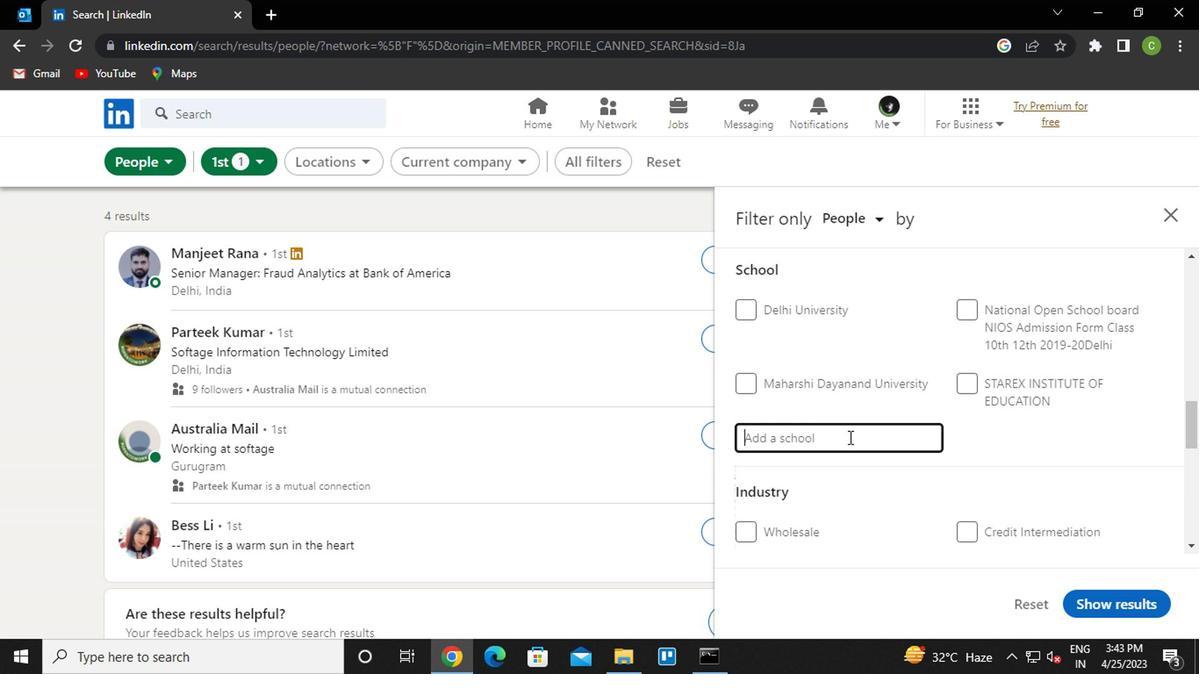
Action: Key pressed <Key.caps_lock><Key.caps_lock>HKBK<Key.down><Key.enter>
Screenshot: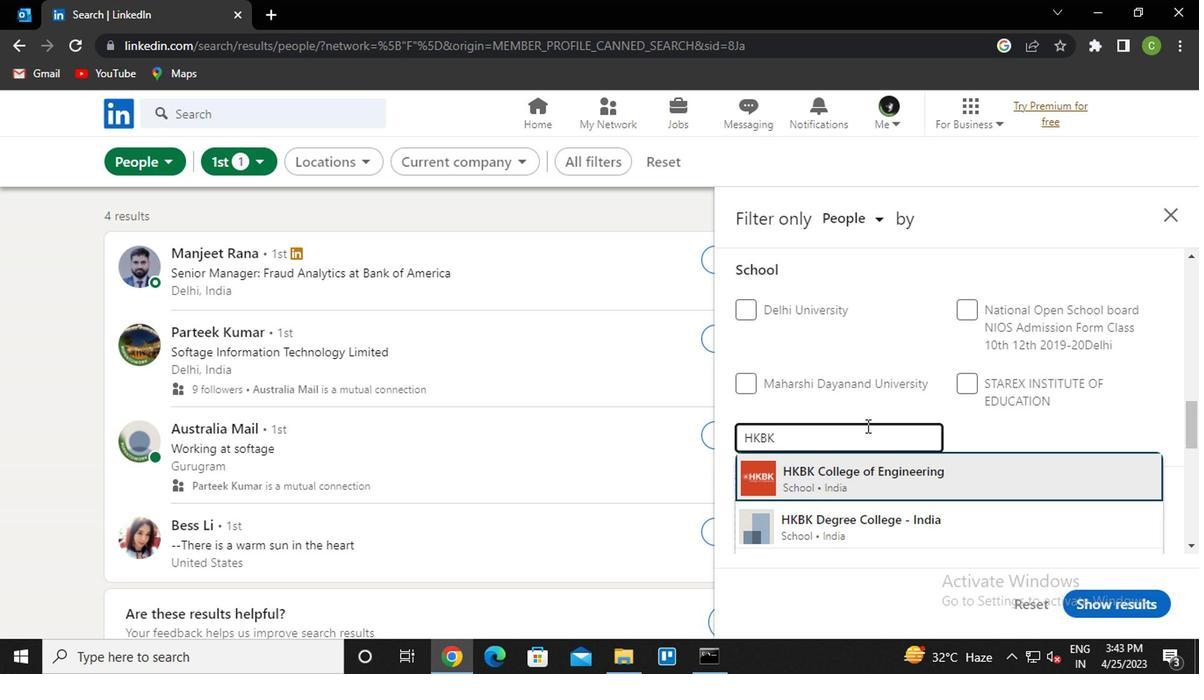 
Action: Mouse moved to (862, 428)
Screenshot: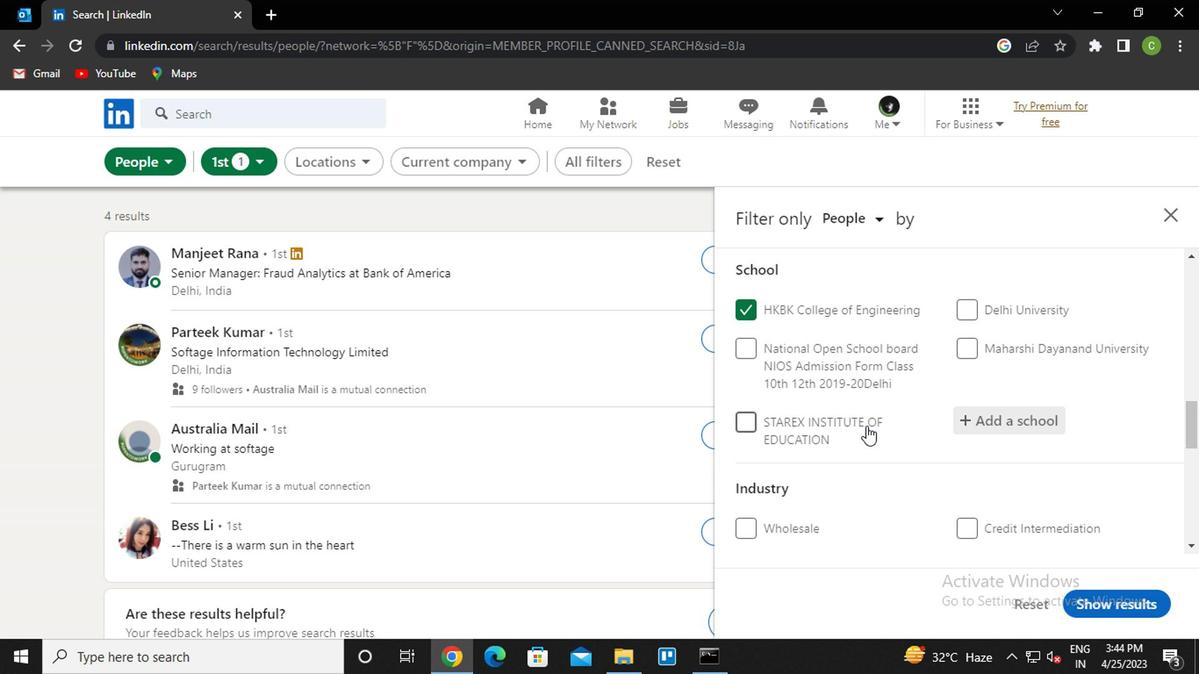 
Action: Mouse scrolled (862, 426) with delta (0, -1)
Screenshot: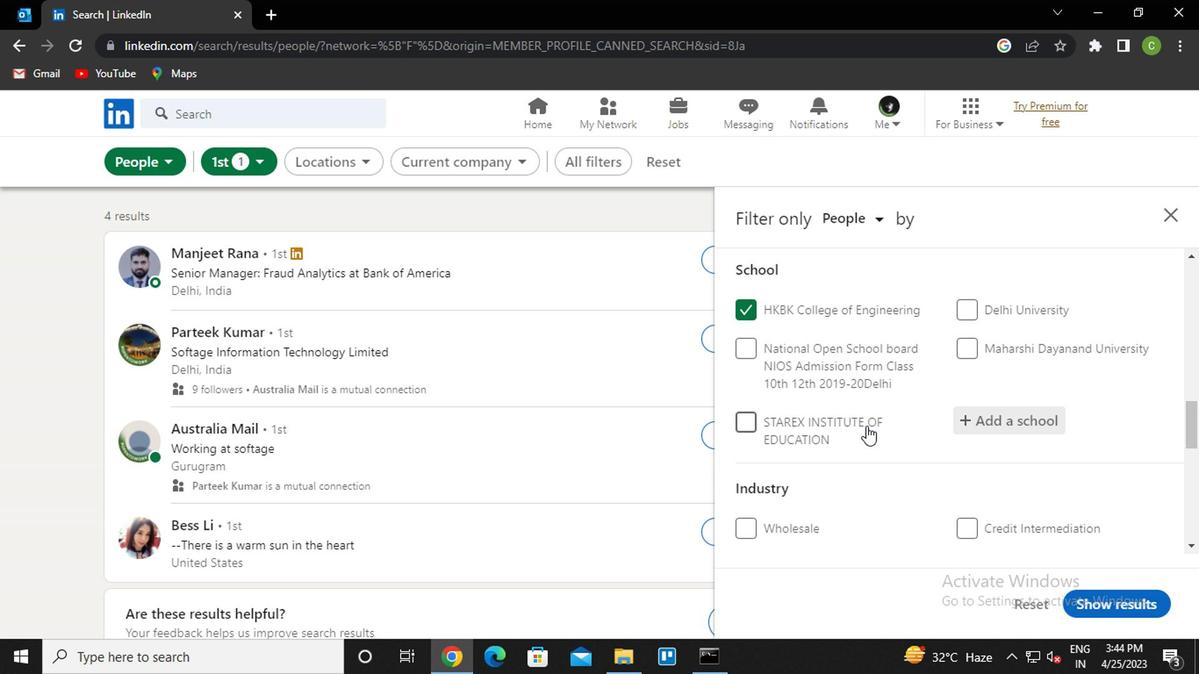 
Action: Mouse scrolled (862, 426) with delta (0, -1)
Screenshot: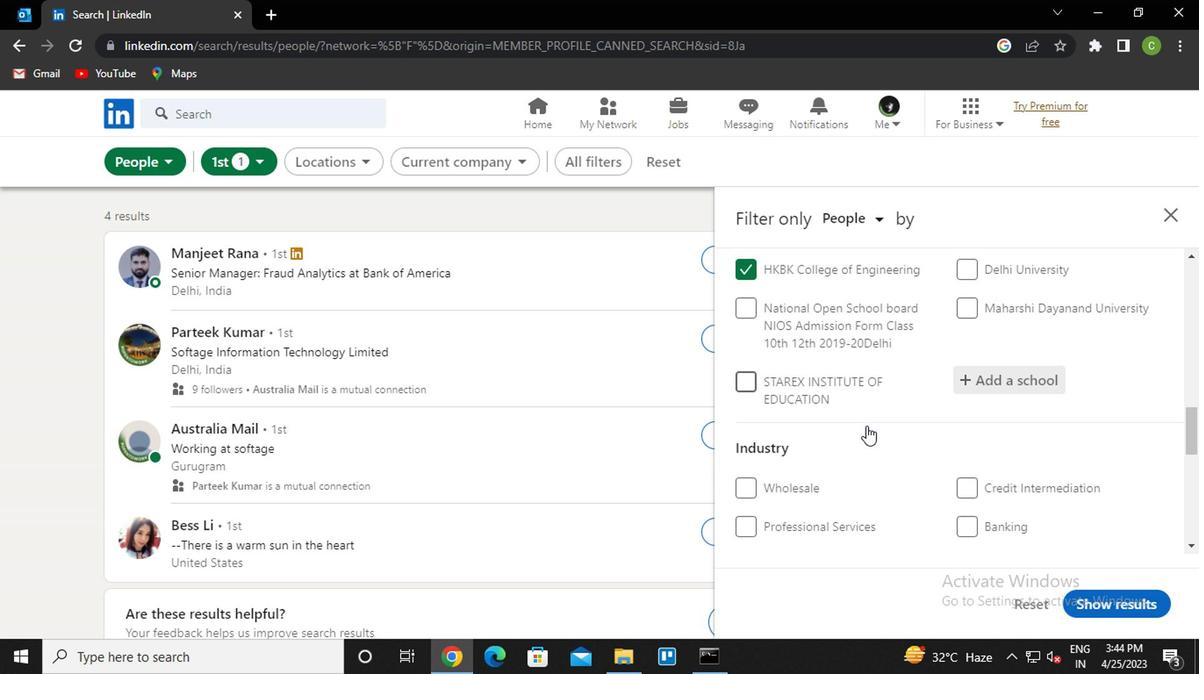 
Action: Mouse moved to (1029, 438)
Screenshot: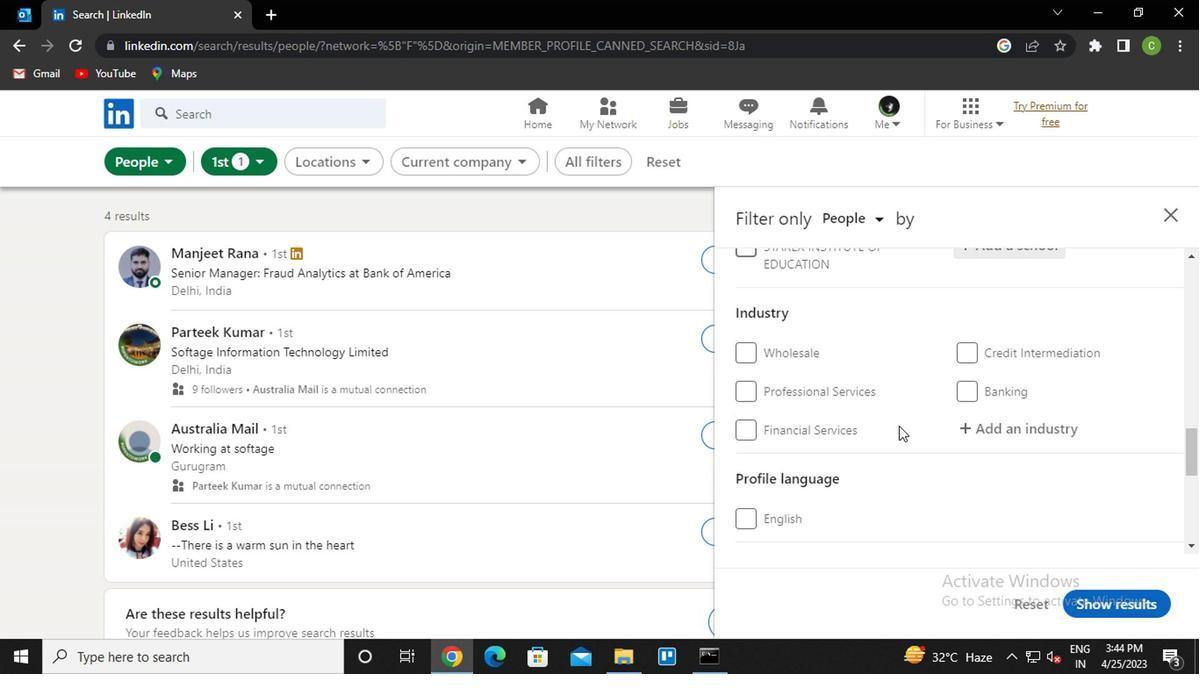
Action: Mouse pressed left at (1029, 438)
Screenshot: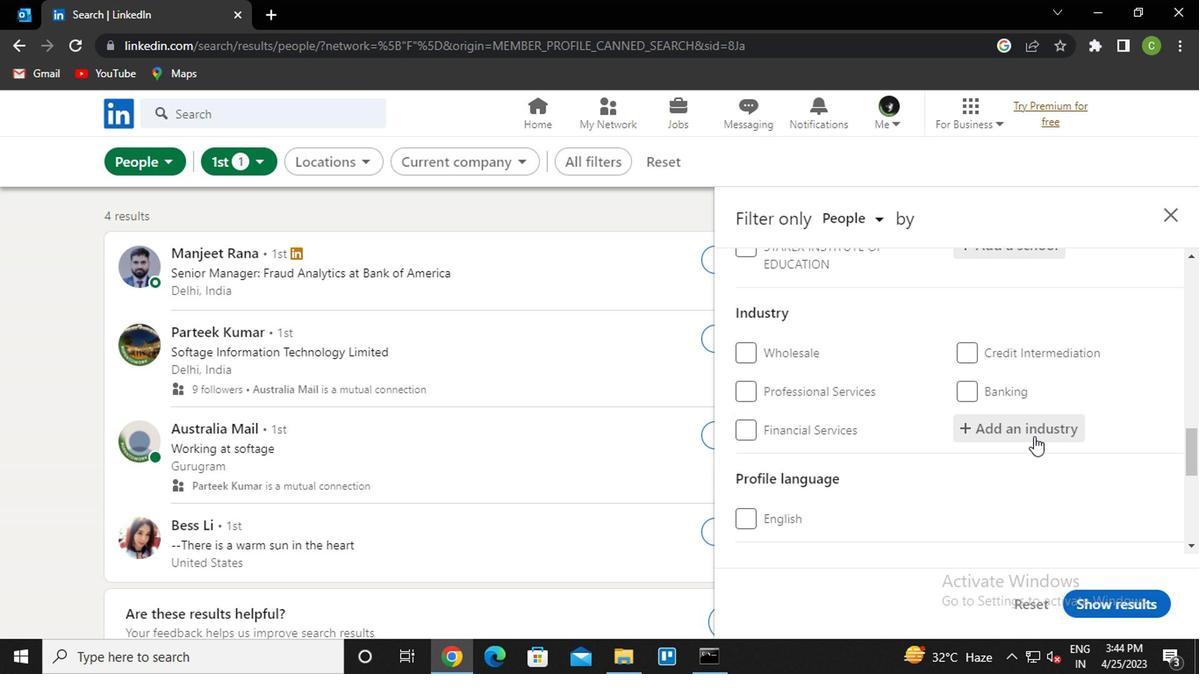 
Action: Key pressed P<Key.caps_lock>LASTIC<Key.up><Key.enter><Key.down><Key.down>
Screenshot: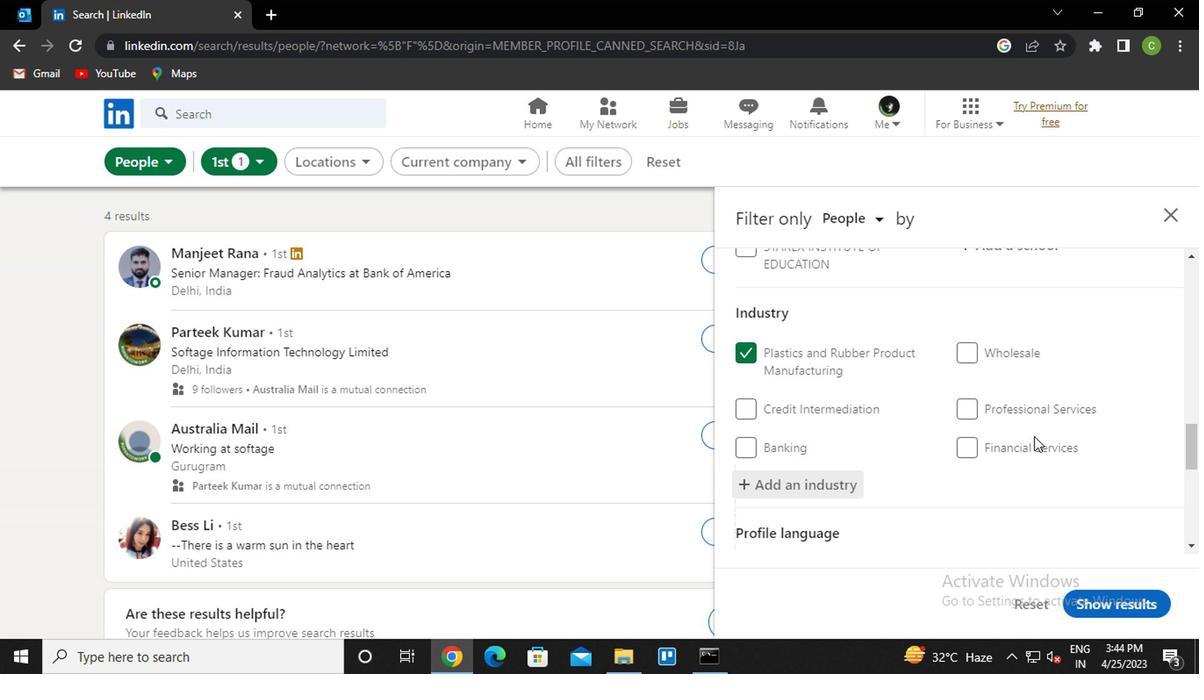 
Action: Mouse moved to (1031, 460)
Screenshot: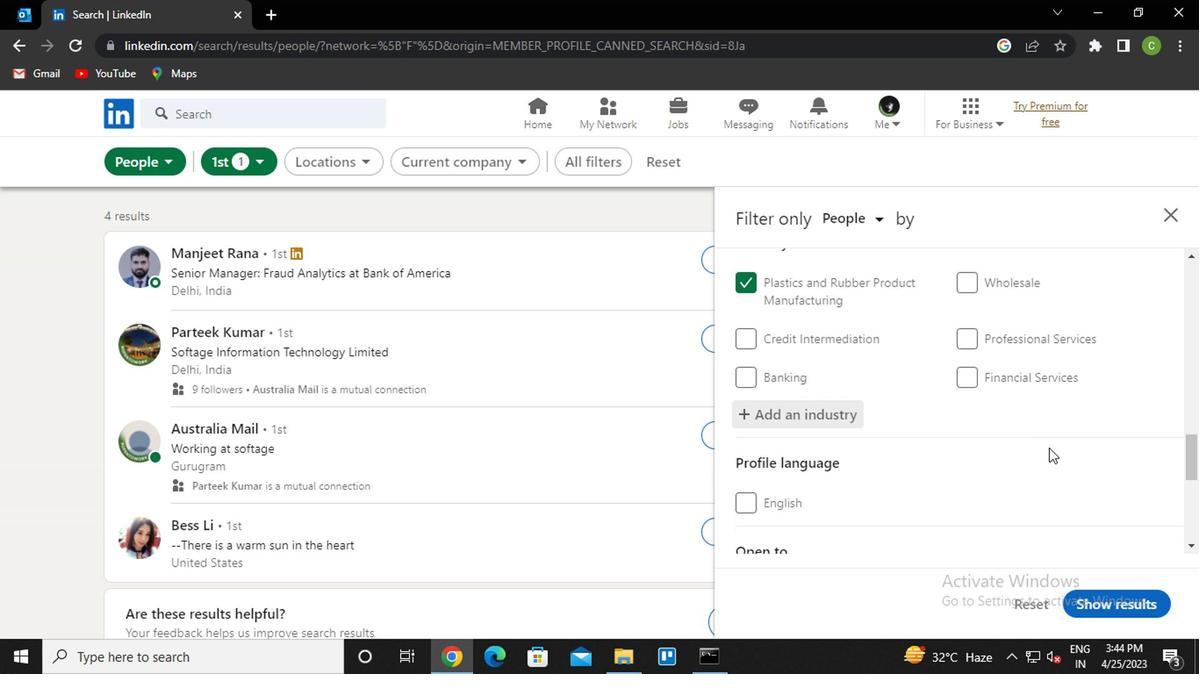 
Action: Mouse scrolled (1031, 459) with delta (0, -1)
Screenshot: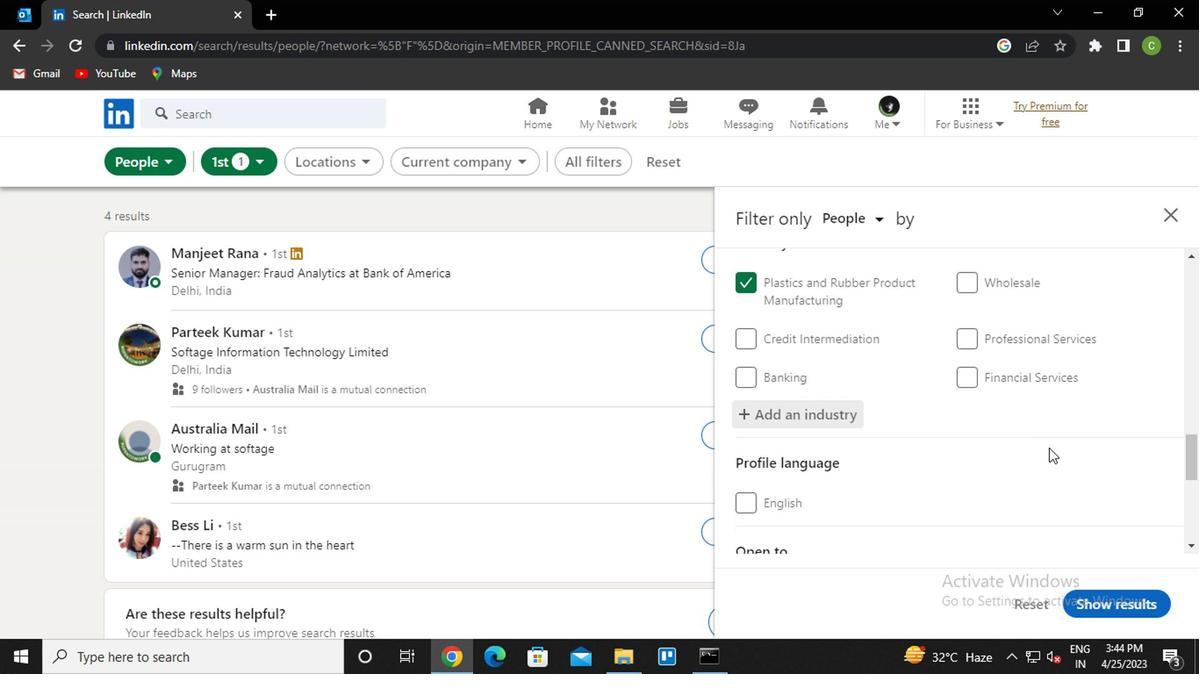 
Action: Mouse moved to (1022, 467)
Screenshot: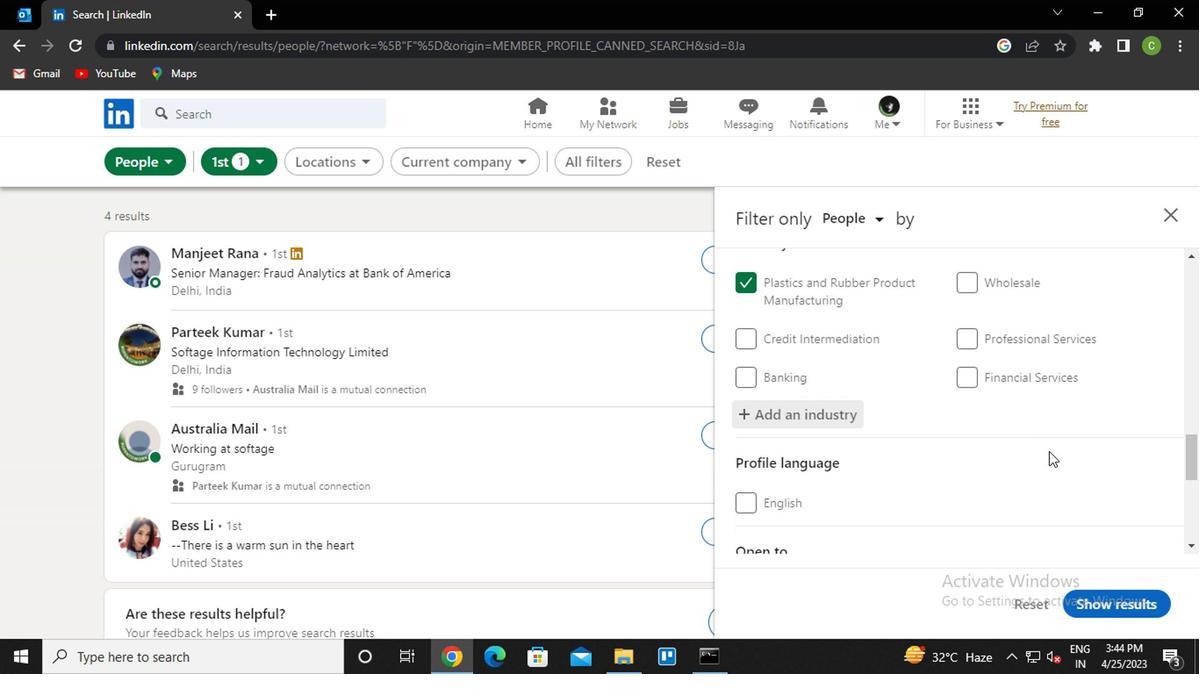 
Action: Mouse scrolled (1022, 466) with delta (0, 0)
Screenshot: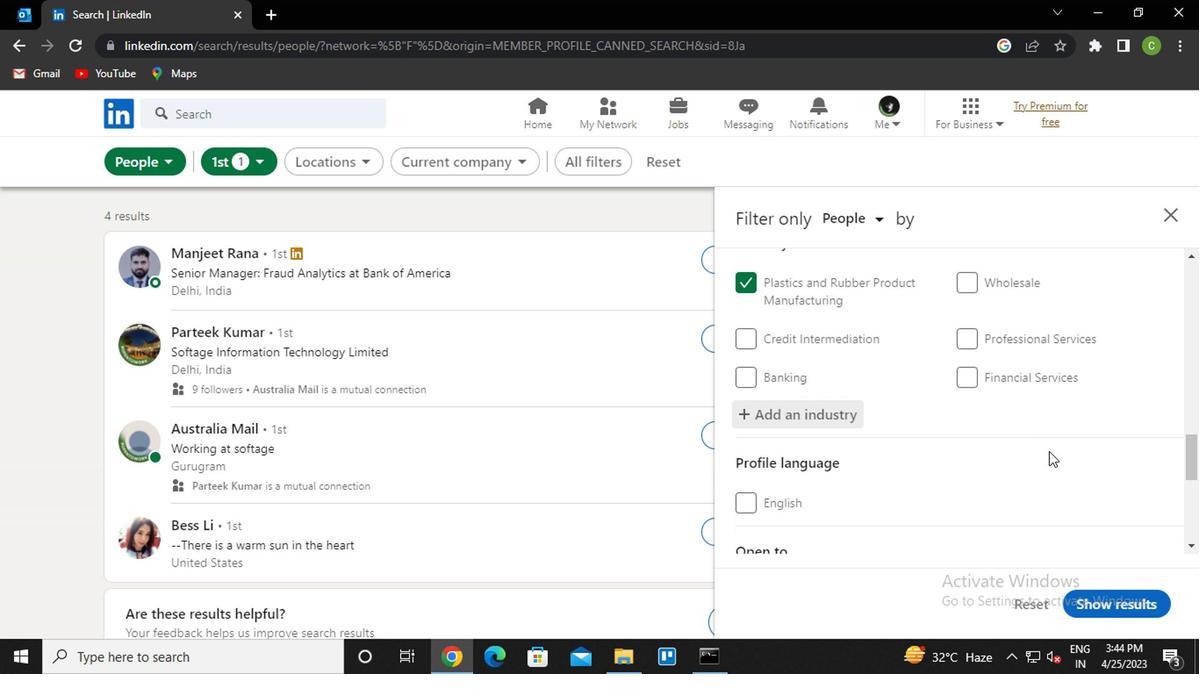 
Action: Mouse moved to (973, 456)
Screenshot: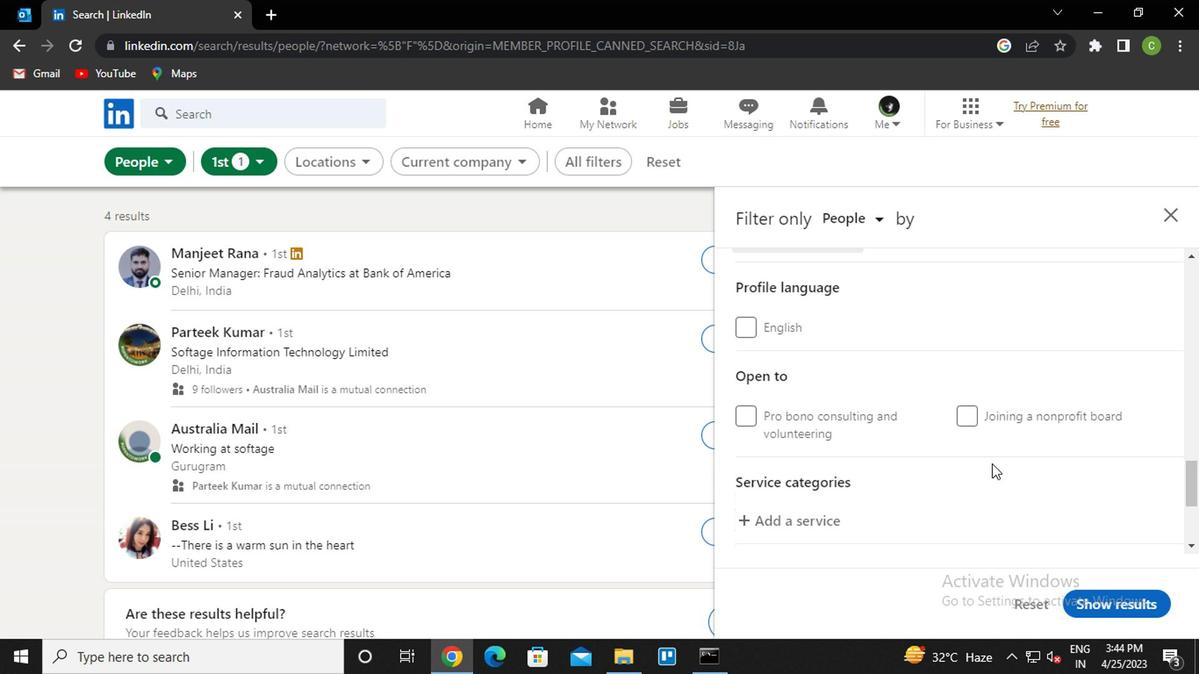 
Action: Mouse scrolled (973, 456) with delta (0, 0)
Screenshot: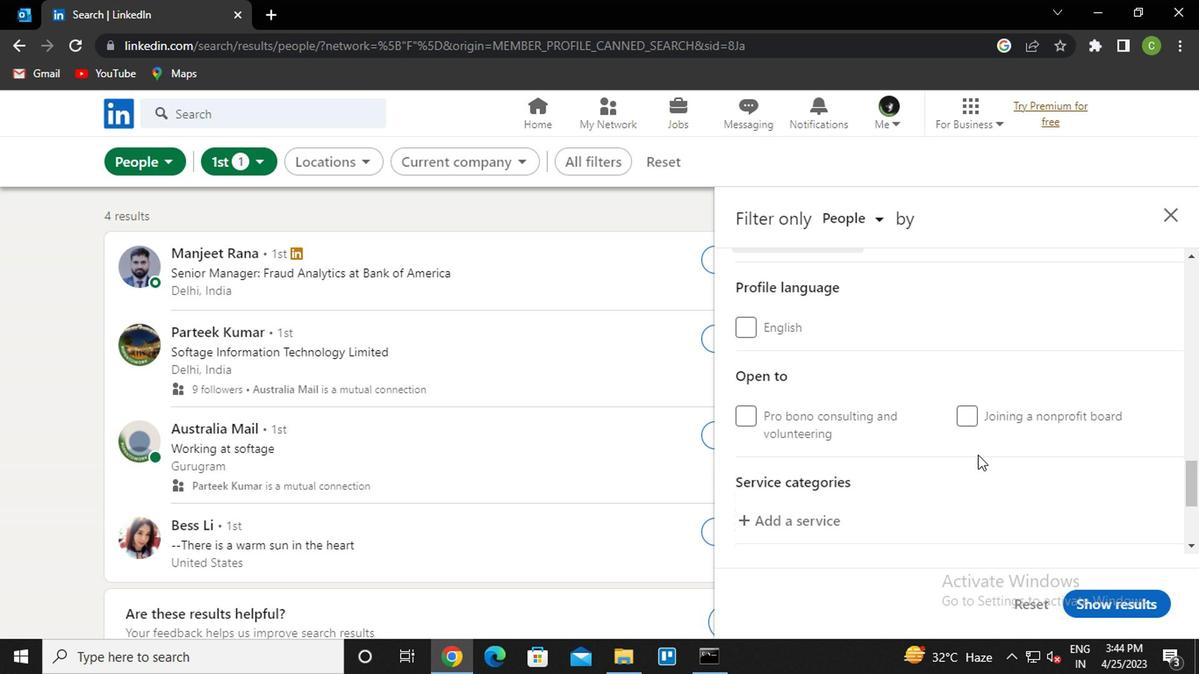 
Action: Mouse moved to (781, 431)
Screenshot: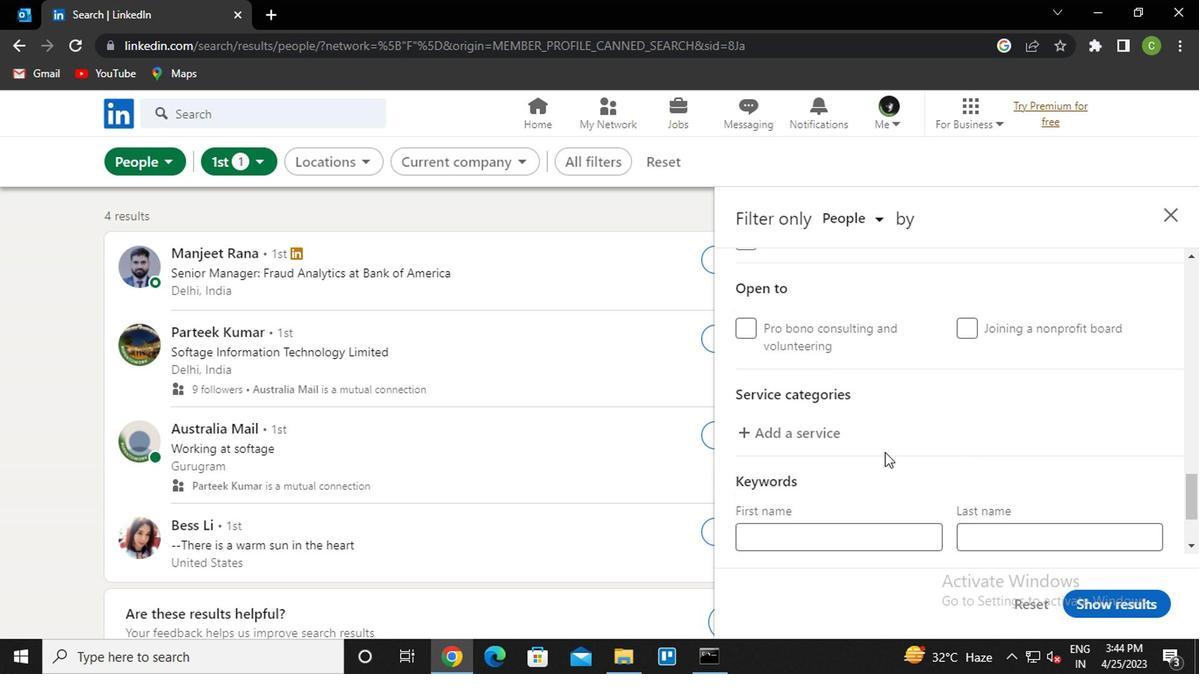 
Action: Mouse pressed left at (781, 431)
Screenshot: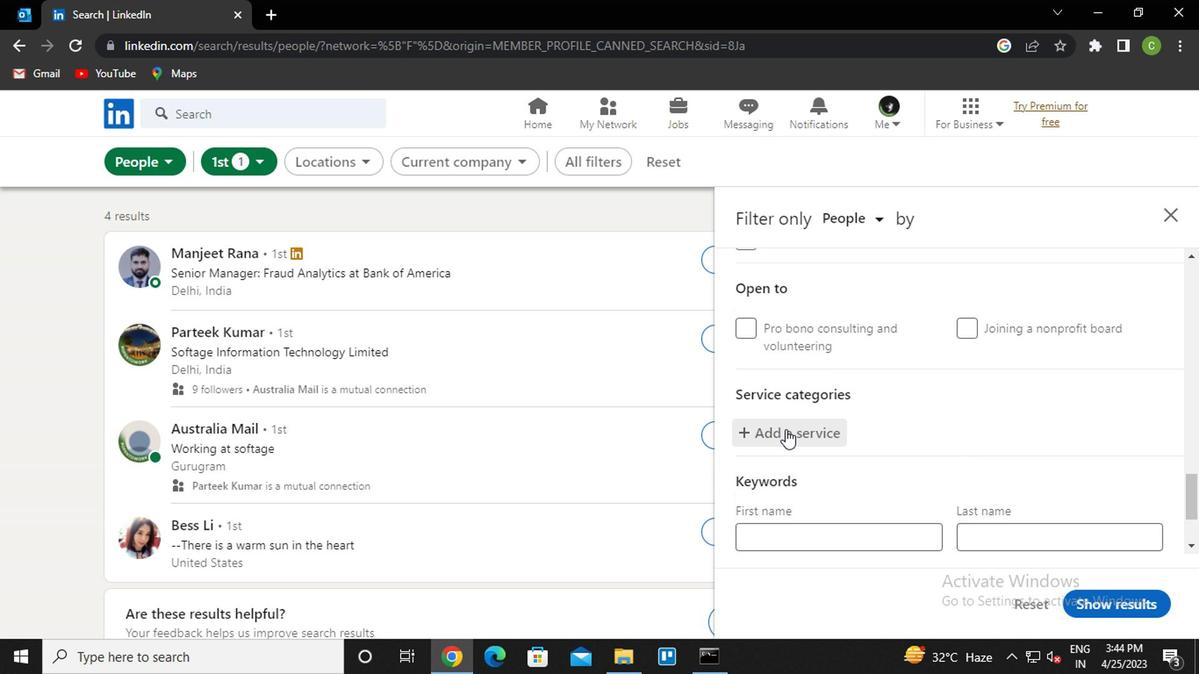
Action: Key pressed <Key.caps_lock>S<Key.caps_lock>TATERI<Key.backspace><Key.backspace><Key.down><Key.enter>
Screenshot: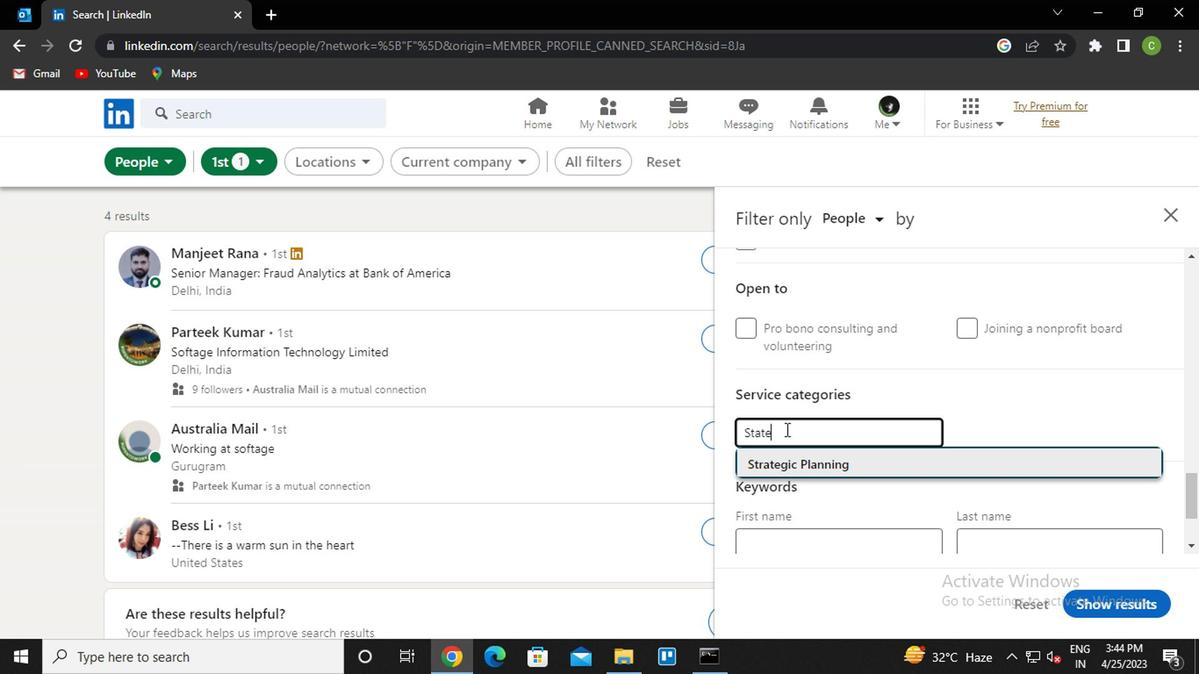 
Action: Mouse moved to (771, 444)
Screenshot: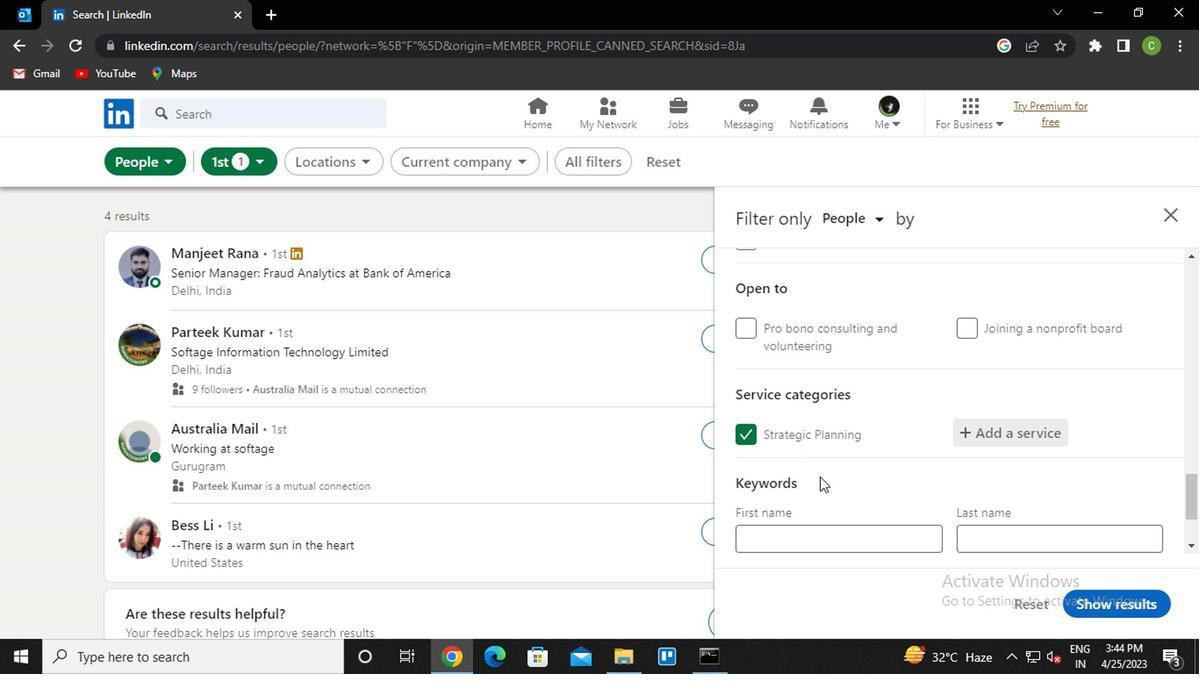 
Action: Mouse scrolled (771, 443) with delta (0, 0)
Screenshot: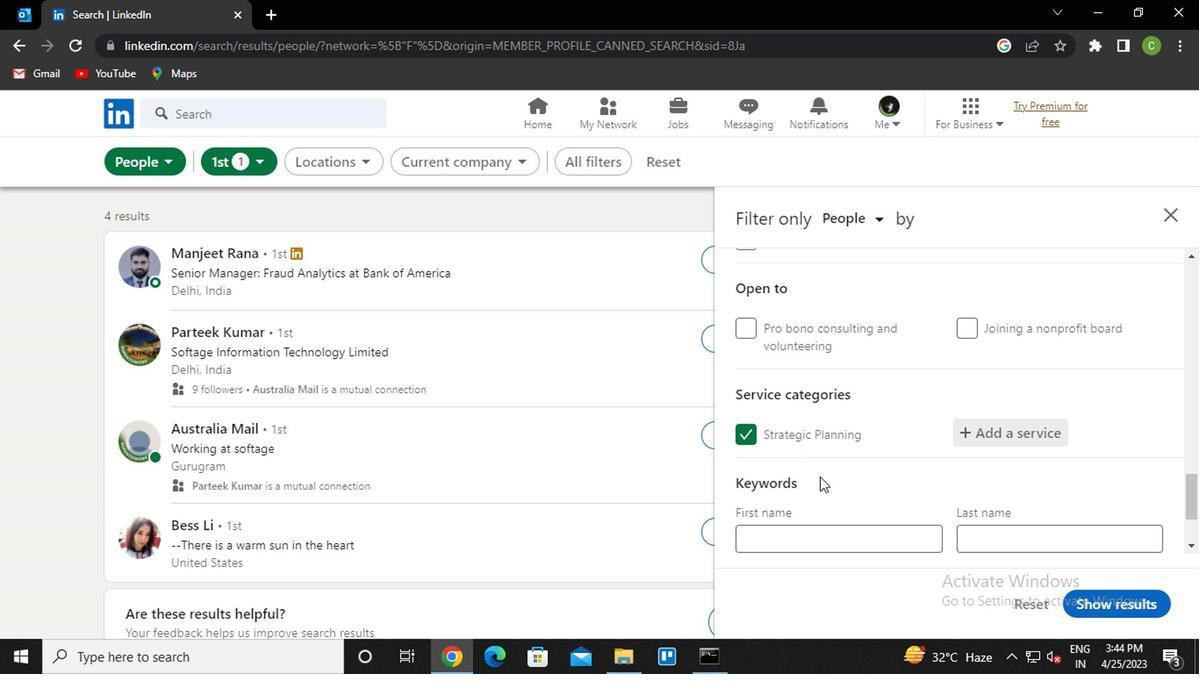 
Action: Mouse moved to (816, 452)
Screenshot: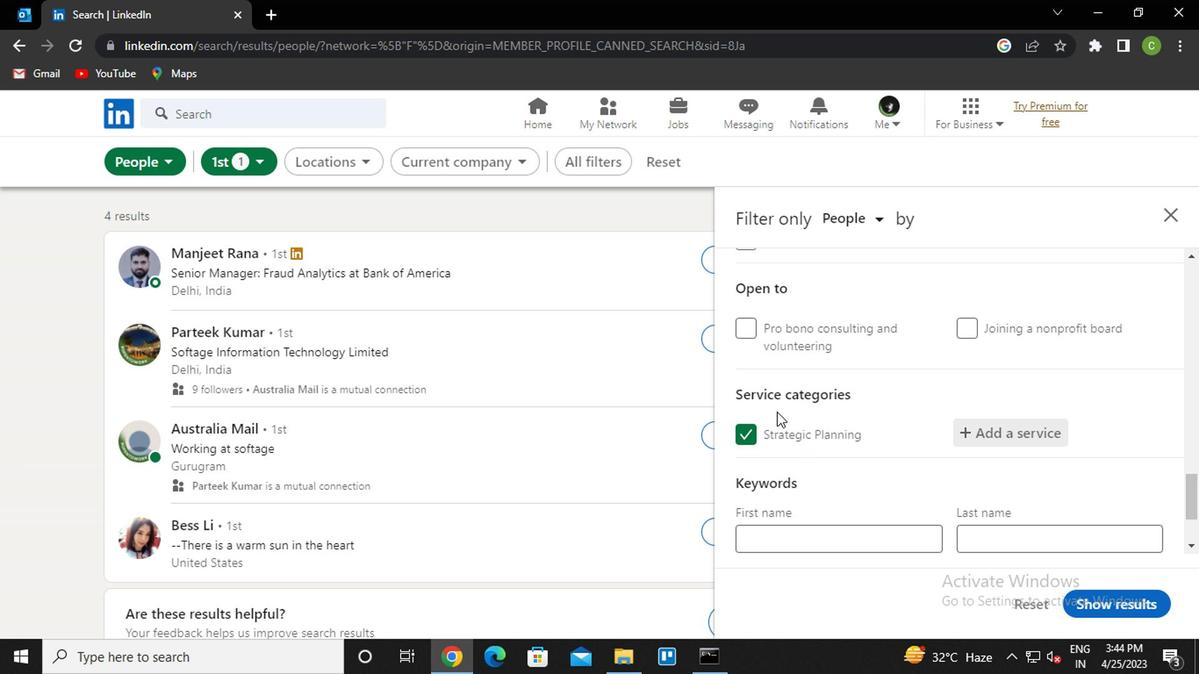 
Action: Mouse scrolled (816, 451) with delta (0, 0)
Screenshot: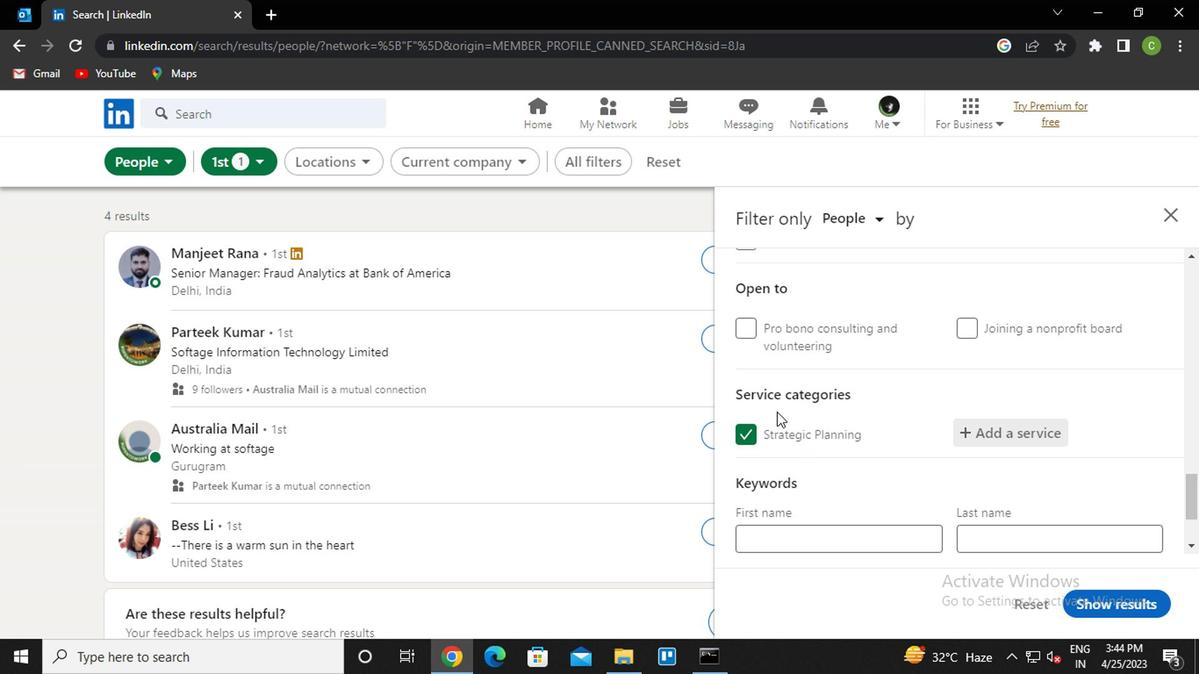 
Action: Mouse moved to (862, 469)
Screenshot: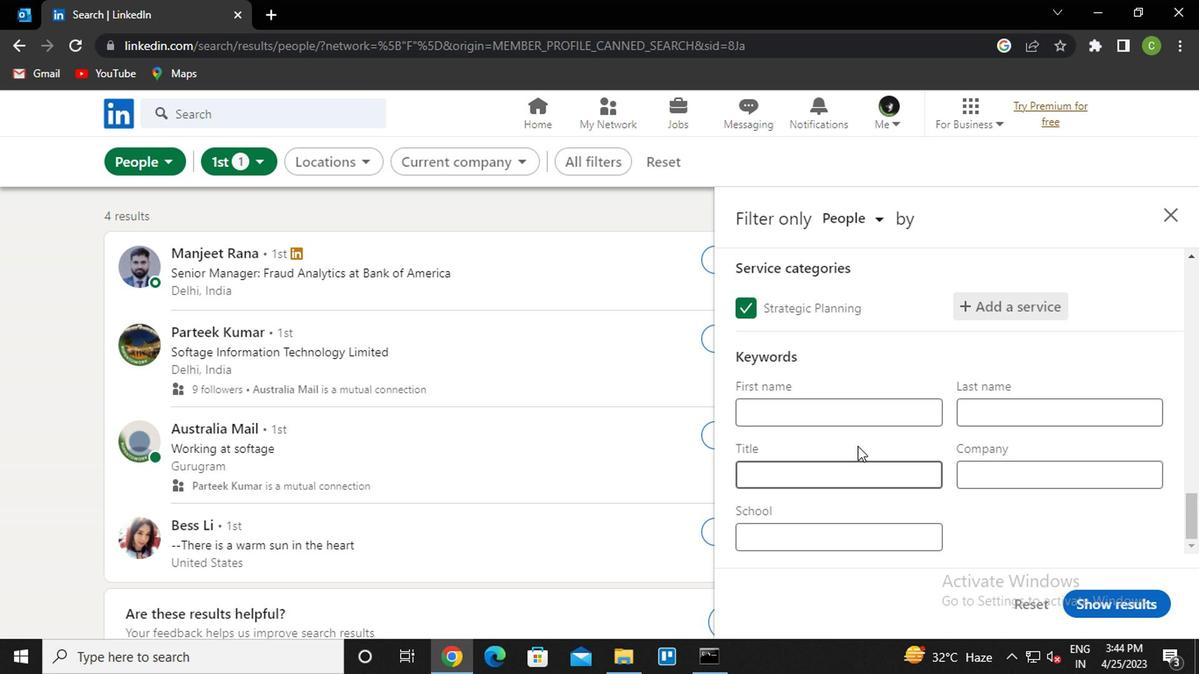 
Action: Mouse pressed left at (862, 469)
Screenshot: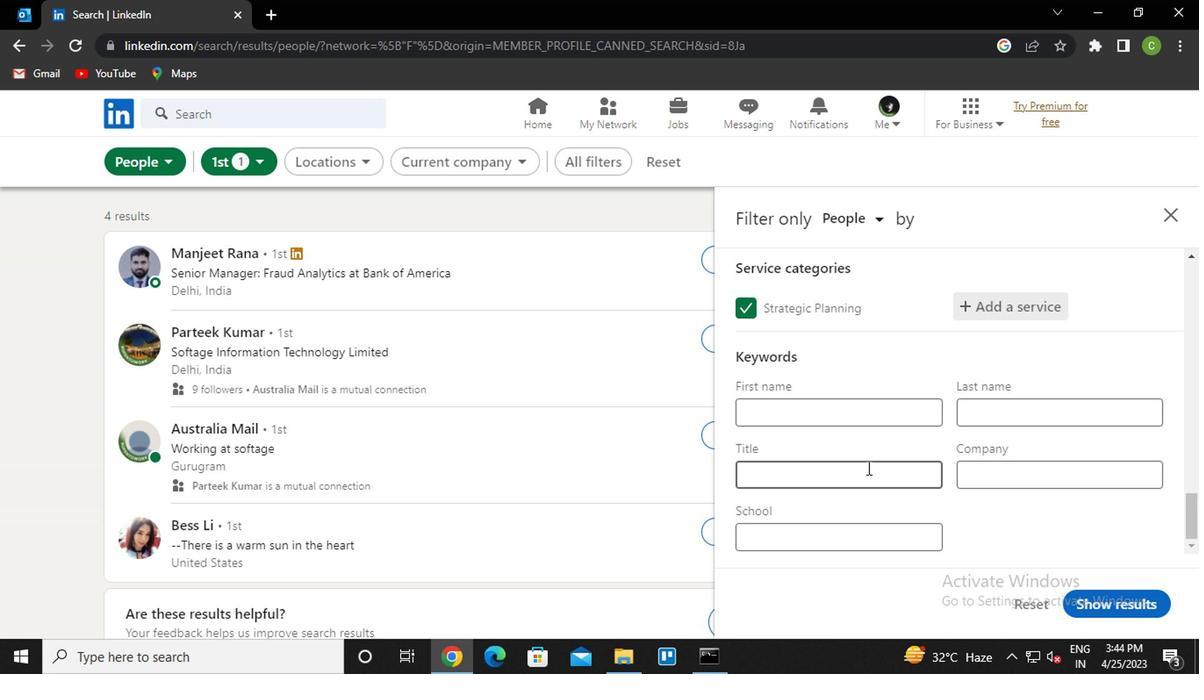 
Action: Key pressed <Key.caps_lock>P<Key.caps_lock>ROFESSOR
Screenshot: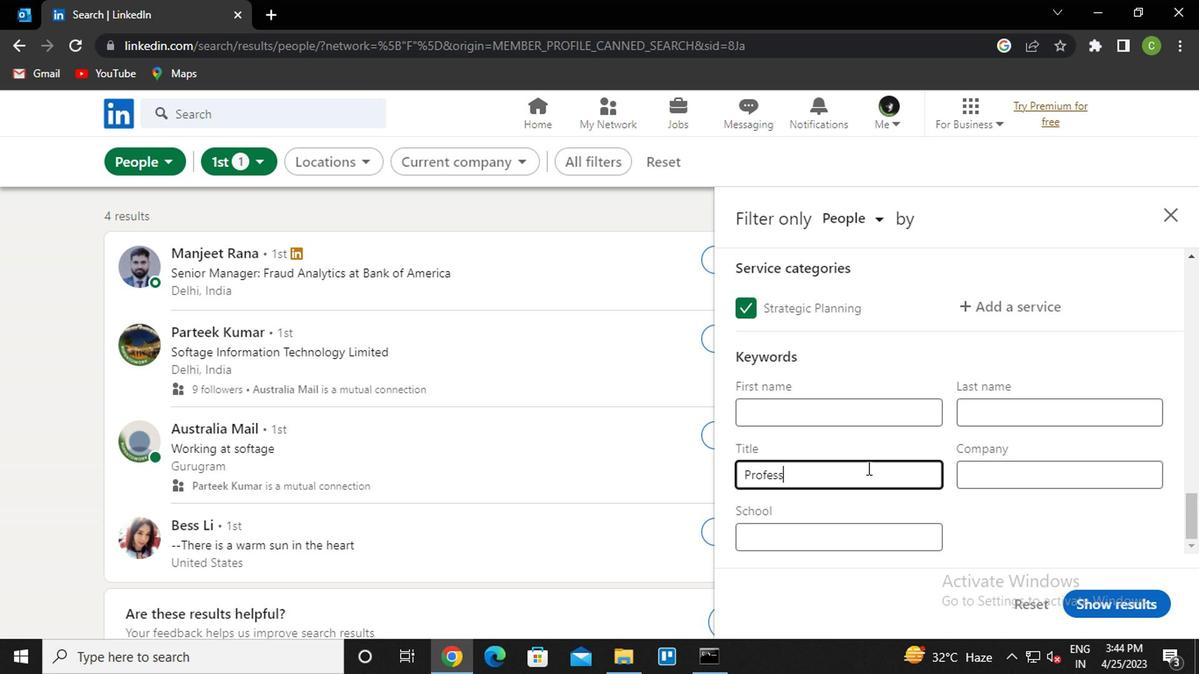 
Action: Mouse moved to (1118, 602)
Screenshot: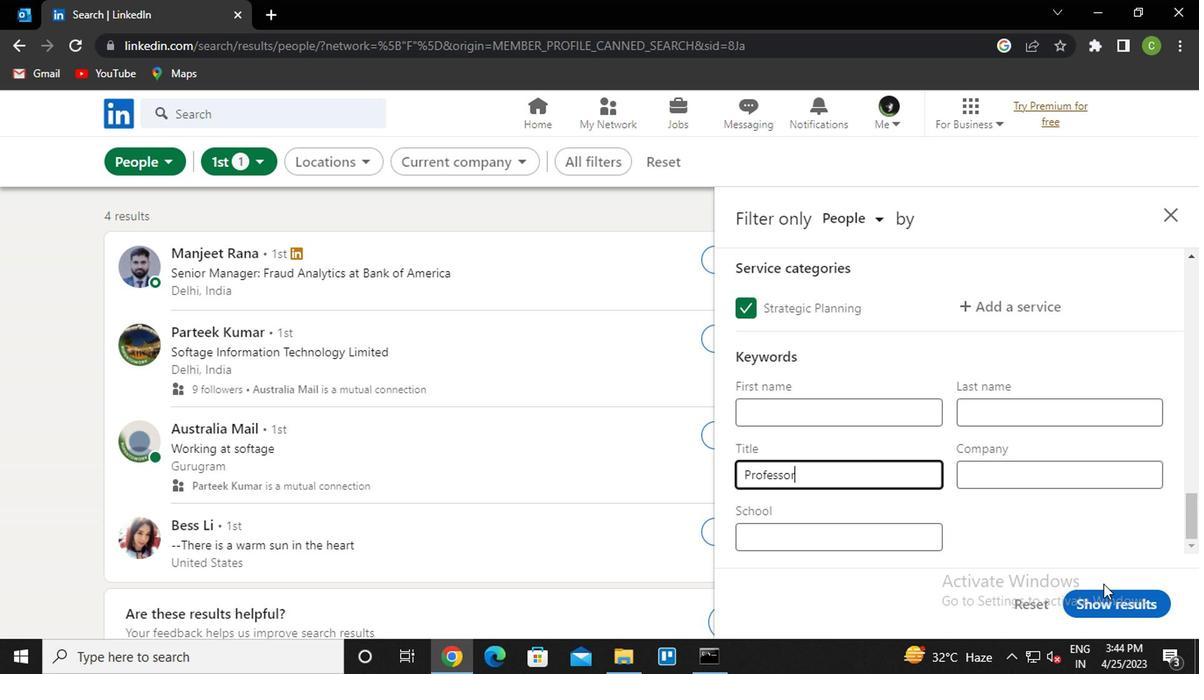 
Action: Mouse pressed left at (1118, 602)
Screenshot: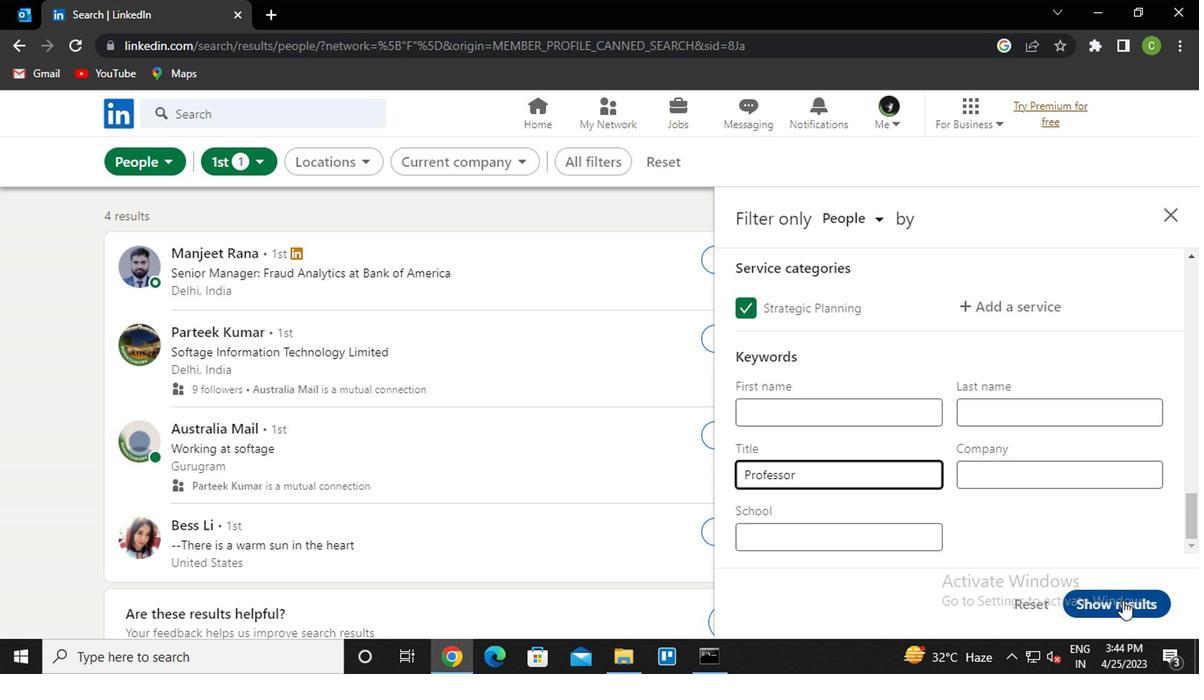 
Action: Mouse moved to (634, 460)
Screenshot: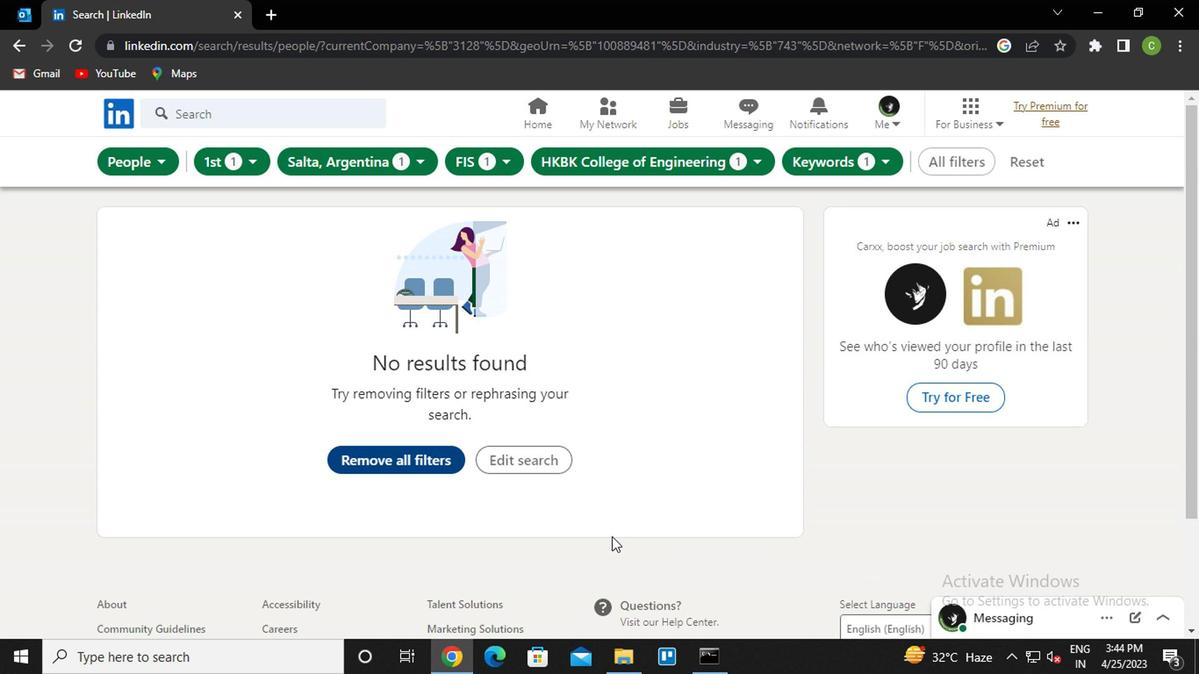 
Action: Key pressed <Key.f8>
Screenshot: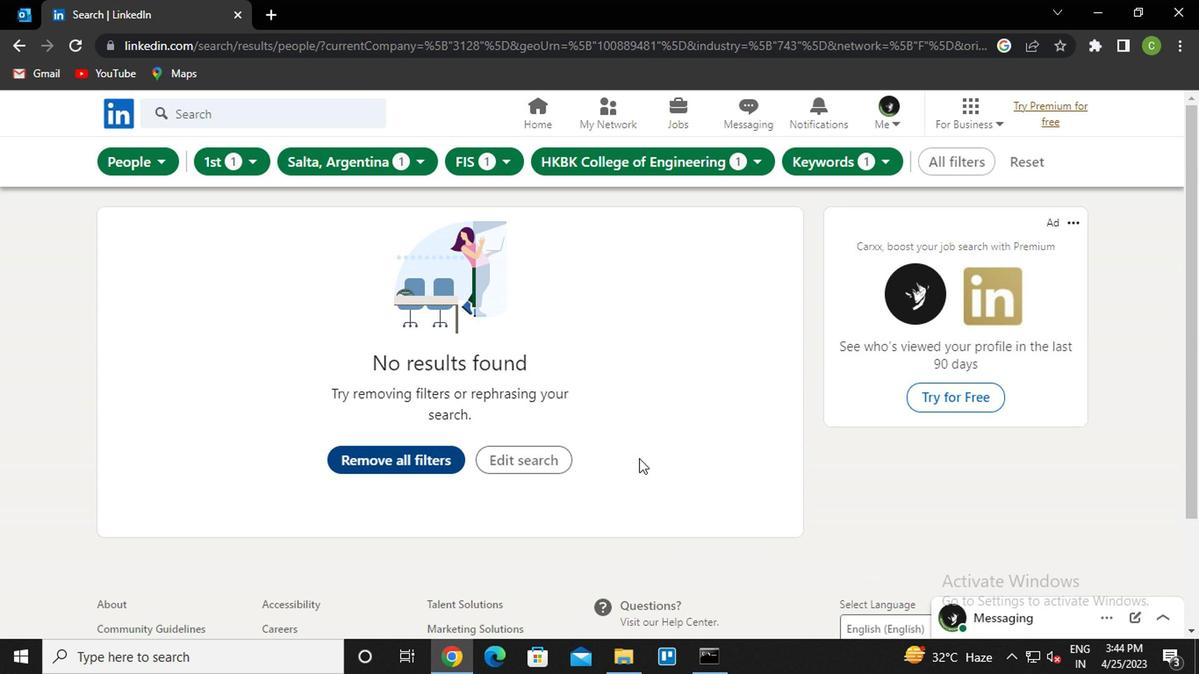 
